 Task: Look for space in Birkhadem, Algeria from 7th July, 2023 to 15th July, 2023 for 6 adults in price range Rs.15000 to Rs.20000. Place can be entire place with 3 bedrooms having 3 beds and 3 bathrooms. Property type can be house, flat, hotel. Amenities needed are: washing machine. Booking option can be shelf check-in. Required host language is .
Action: Mouse moved to (387, 78)
Screenshot: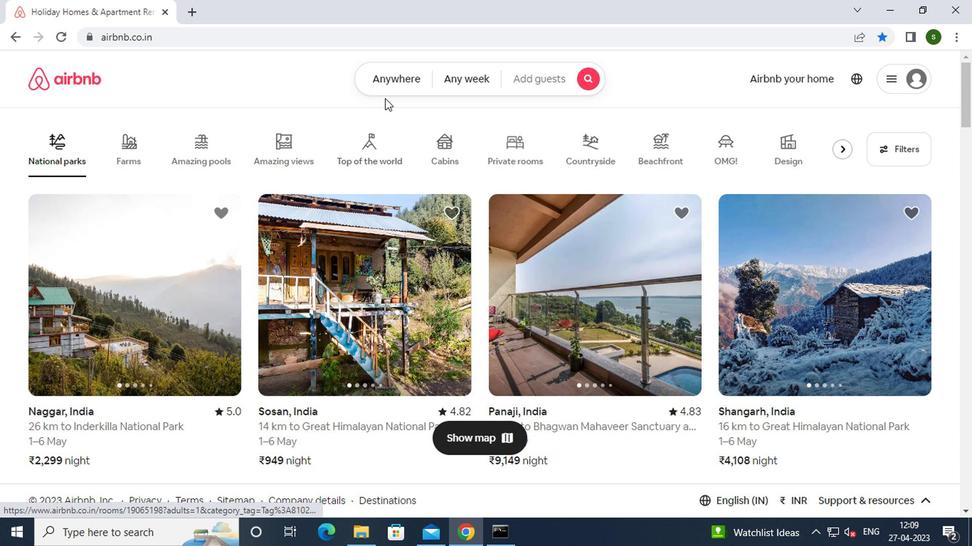
Action: Mouse pressed left at (387, 78)
Screenshot: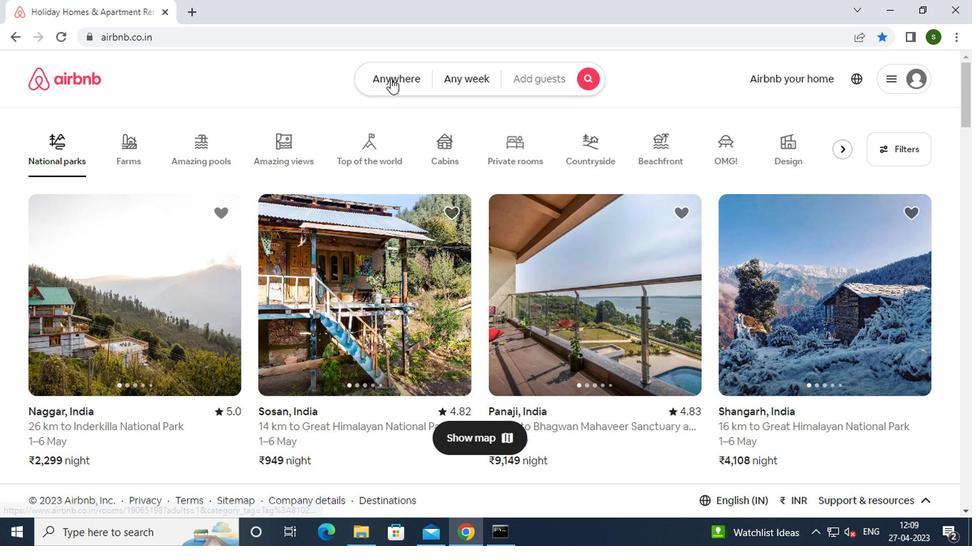 
Action: Mouse moved to (257, 129)
Screenshot: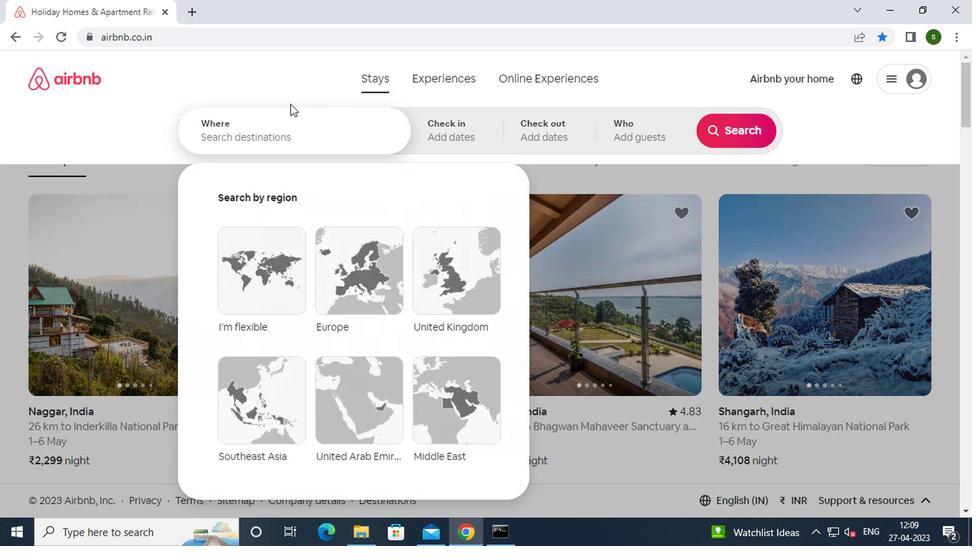 
Action: Mouse pressed left at (257, 129)
Screenshot: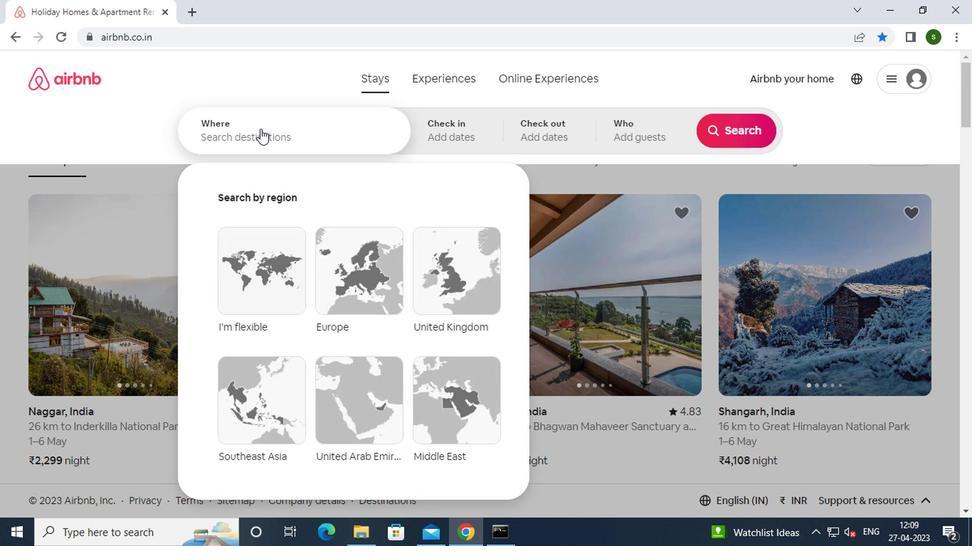 
Action: Mouse moved to (258, 133)
Screenshot: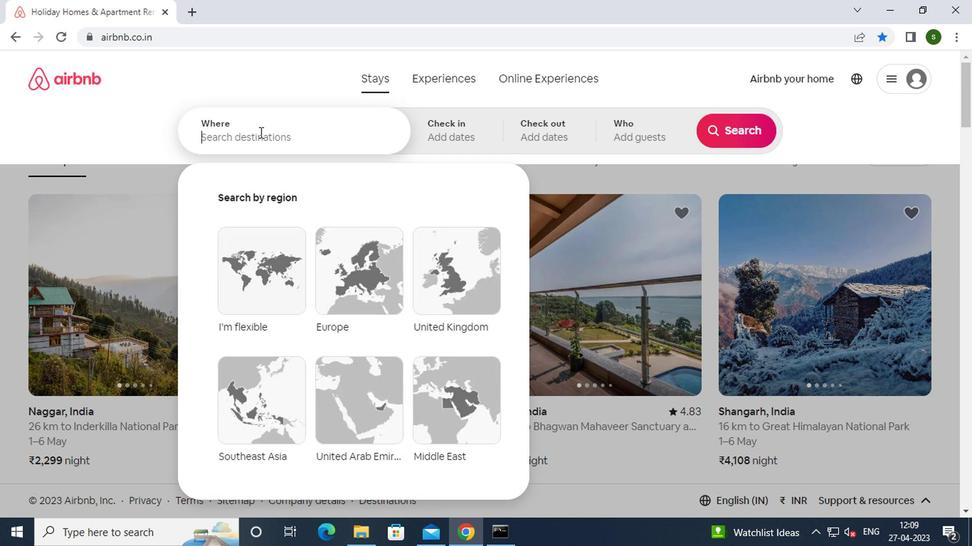 
Action: Key pressed b<Key.caps_lock>irkhadem
Screenshot: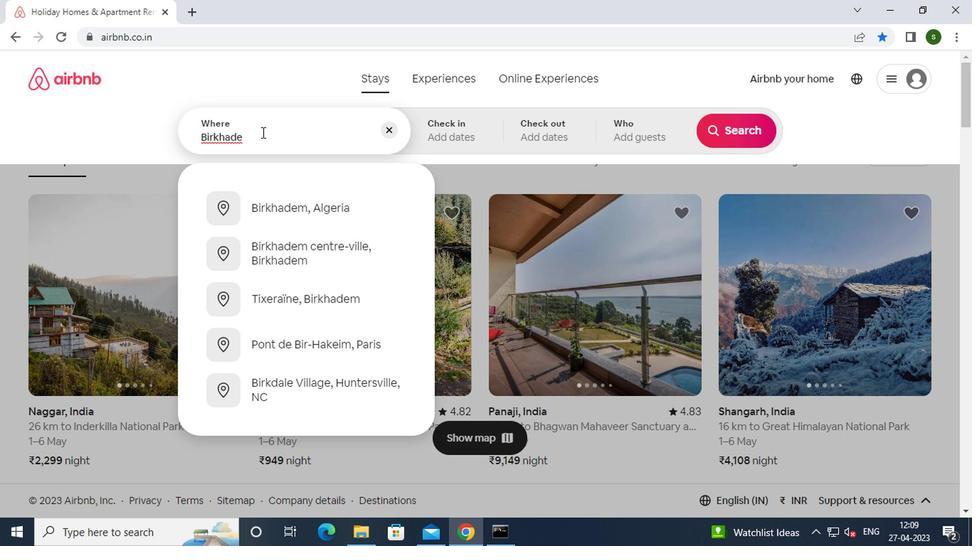 
Action: Mouse moved to (356, 218)
Screenshot: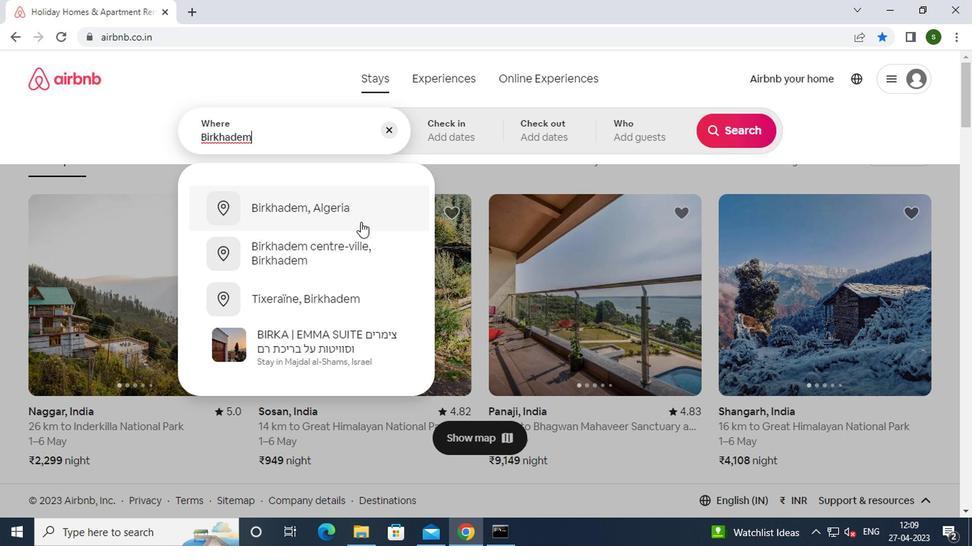 
Action: Mouse pressed left at (356, 218)
Screenshot: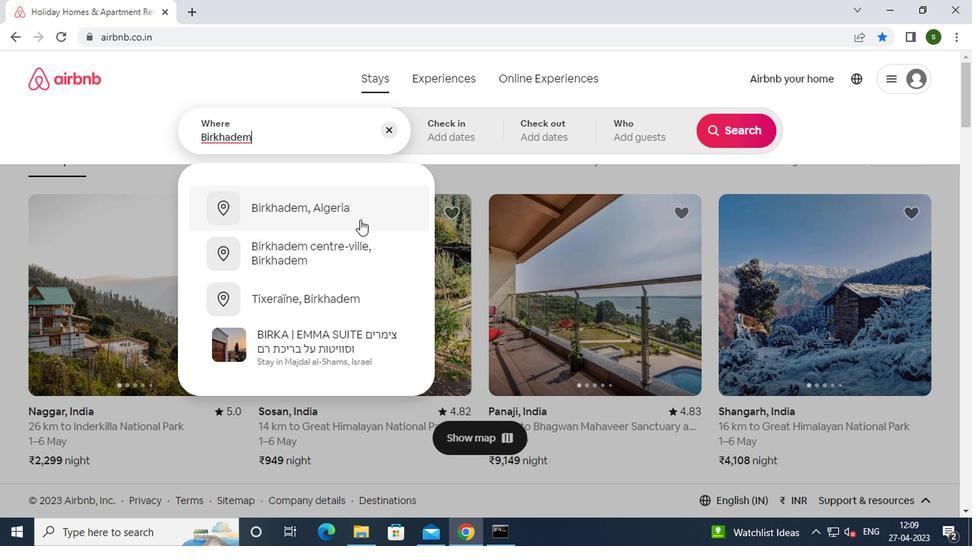 
Action: Mouse moved to (717, 241)
Screenshot: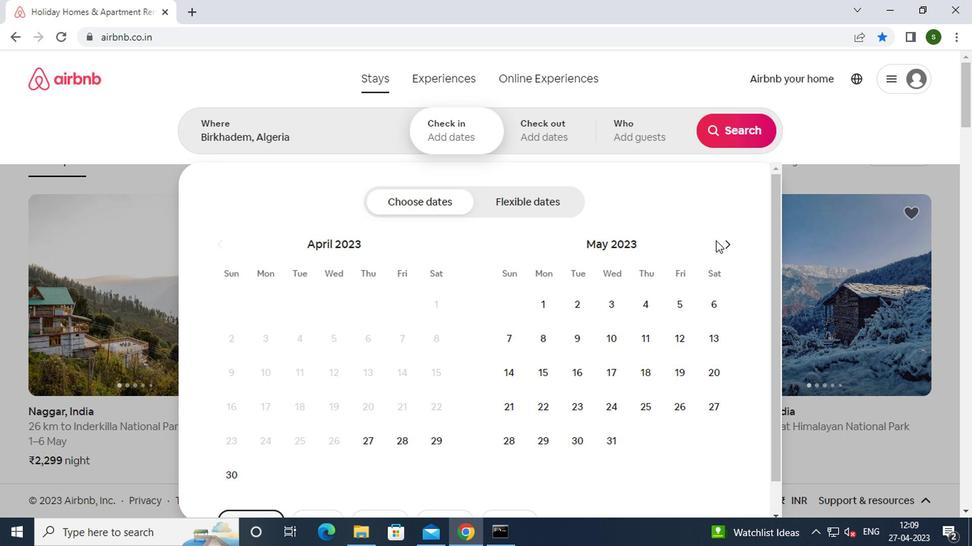
Action: Mouse pressed left at (717, 241)
Screenshot: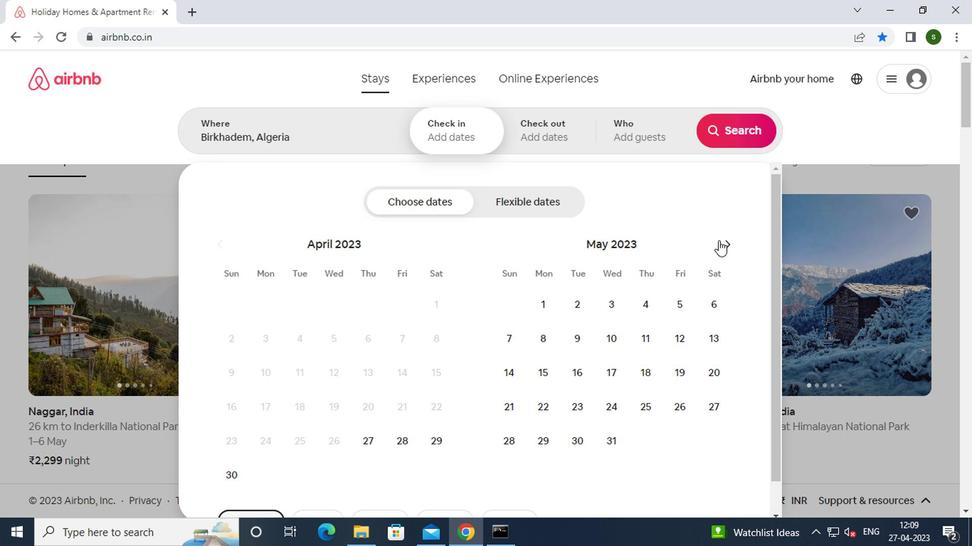 
Action: Mouse pressed left at (717, 241)
Screenshot: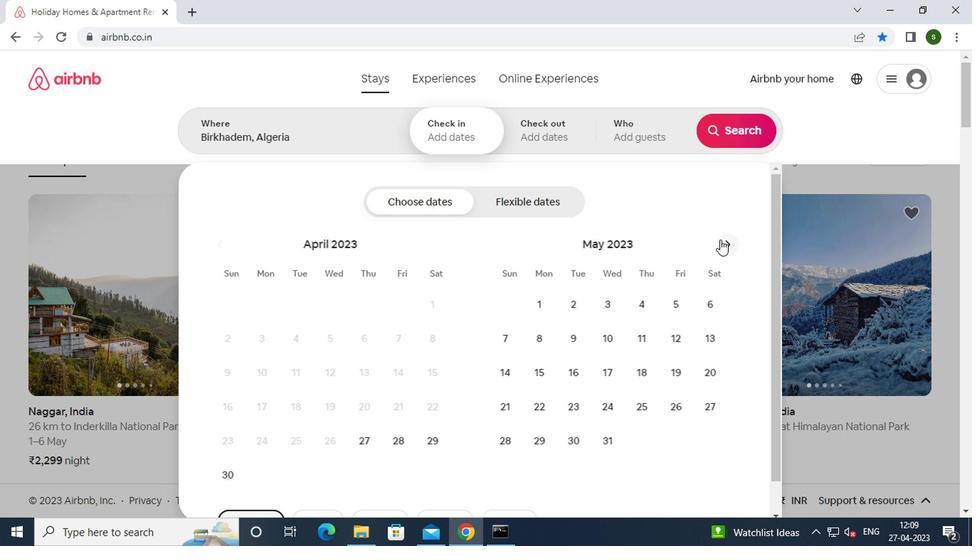 
Action: Mouse moved to (682, 329)
Screenshot: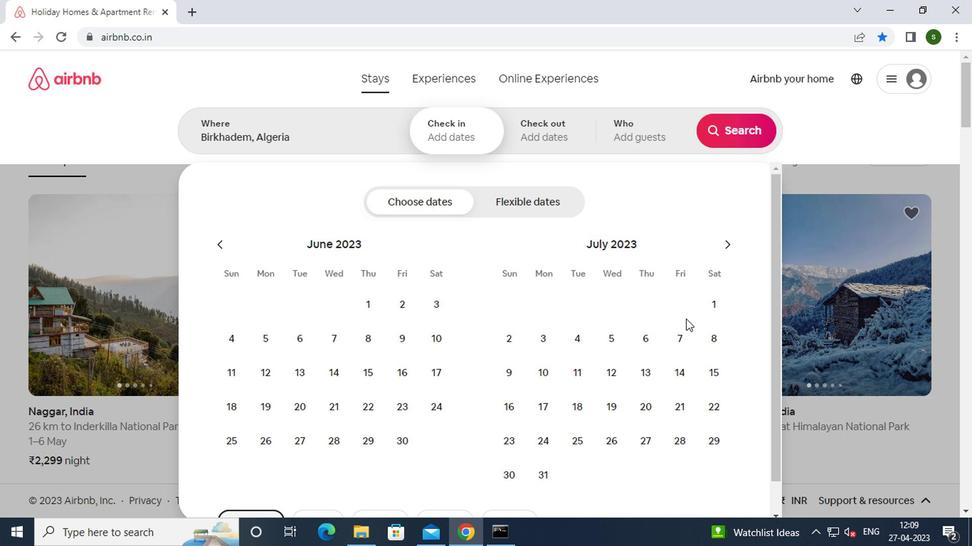 
Action: Mouse pressed left at (682, 329)
Screenshot: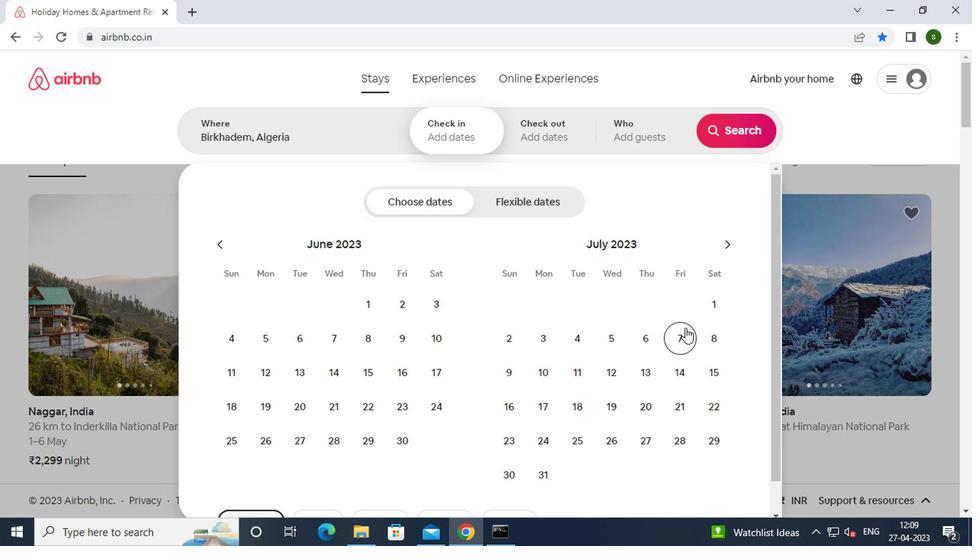 
Action: Mouse moved to (716, 375)
Screenshot: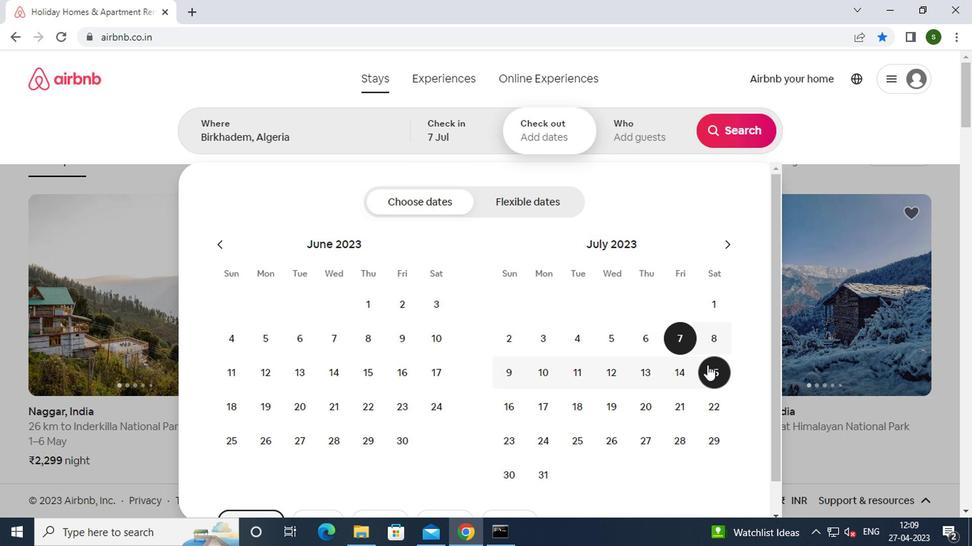 
Action: Mouse pressed left at (716, 375)
Screenshot: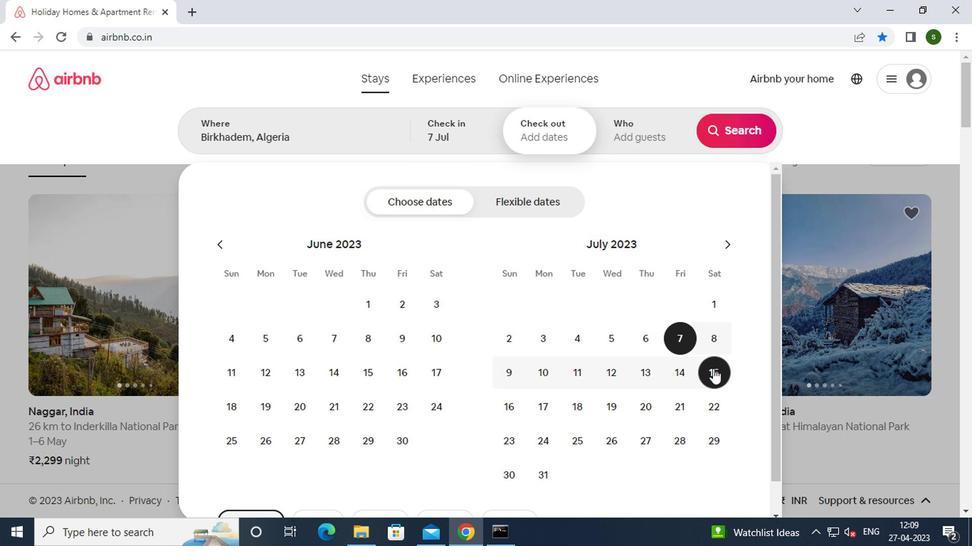 
Action: Mouse moved to (631, 134)
Screenshot: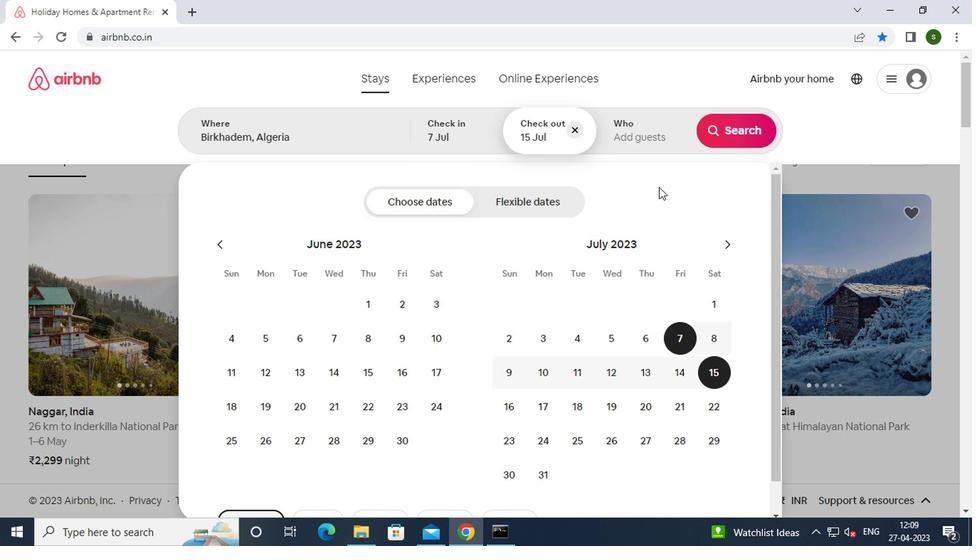 
Action: Mouse pressed left at (631, 134)
Screenshot: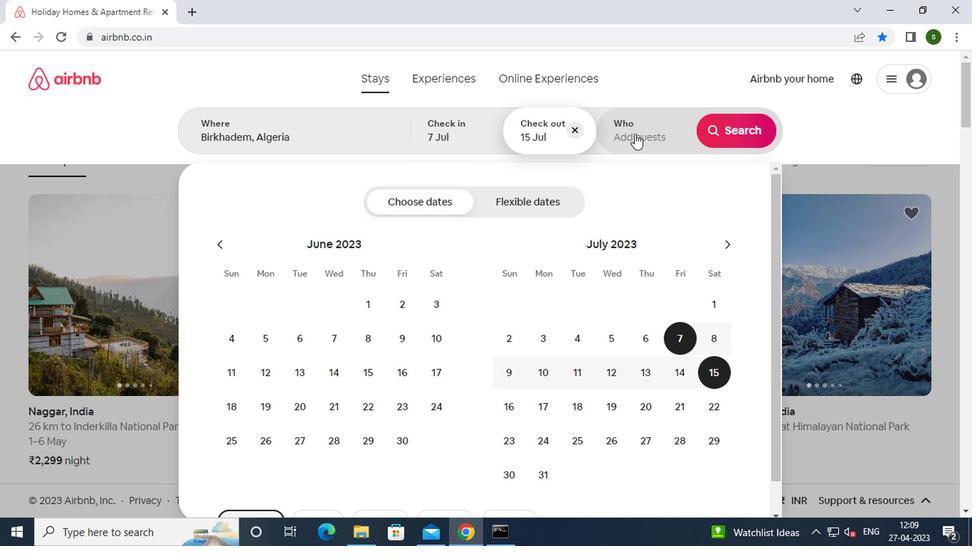 
Action: Mouse moved to (734, 206)
Screenshot: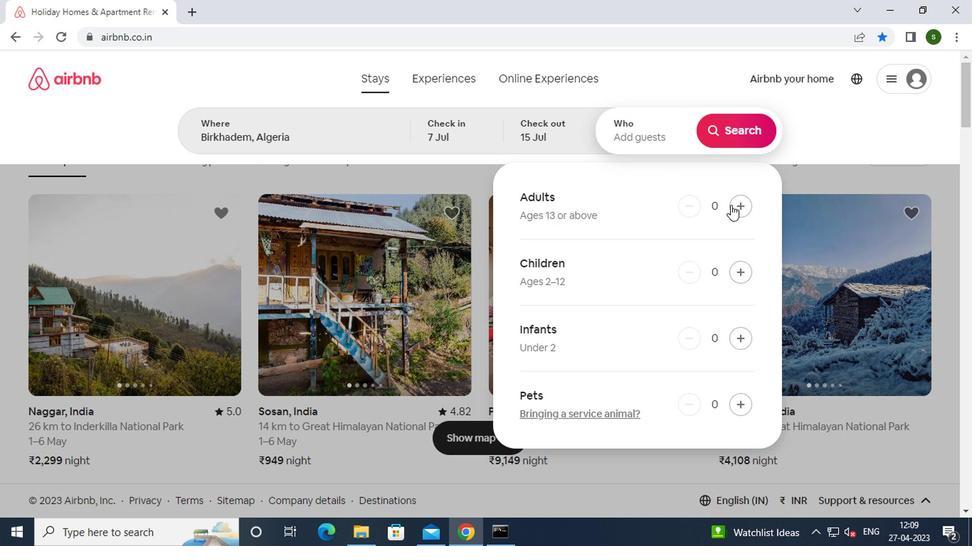 
Action: Mouse pressed left at (734, 206)
Screenshot: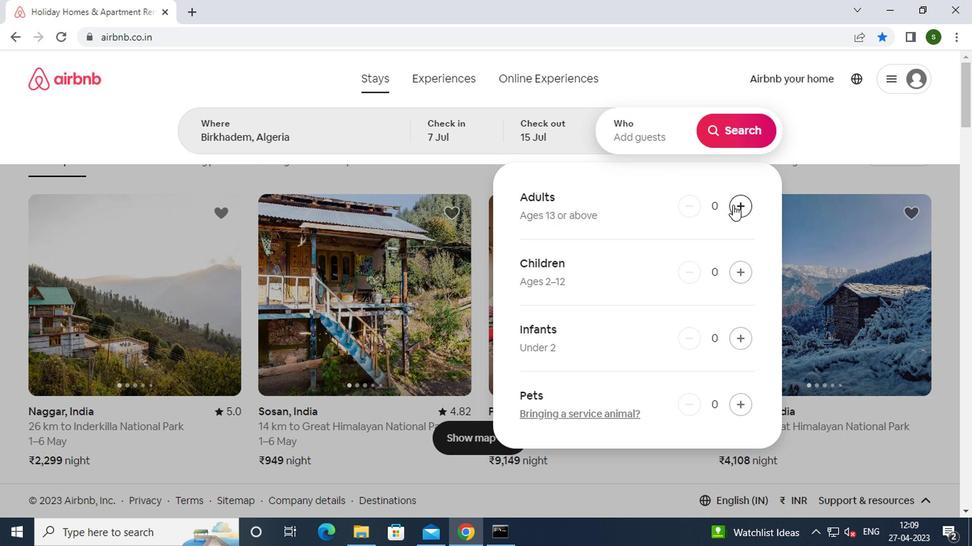
Action: Mouse pressed left at (734, 206)
Screenshot: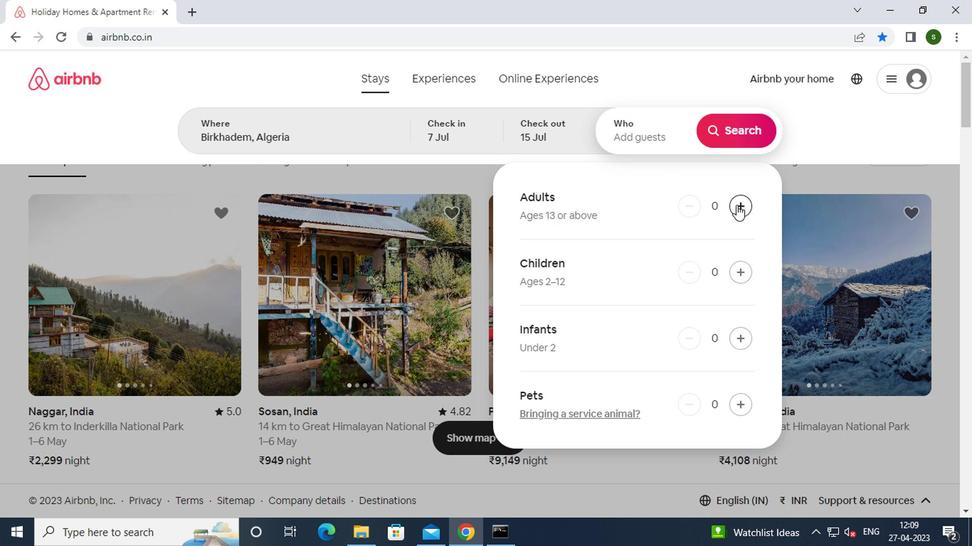 
Action: Mouse pressed left at (734, 206)
Screenshot: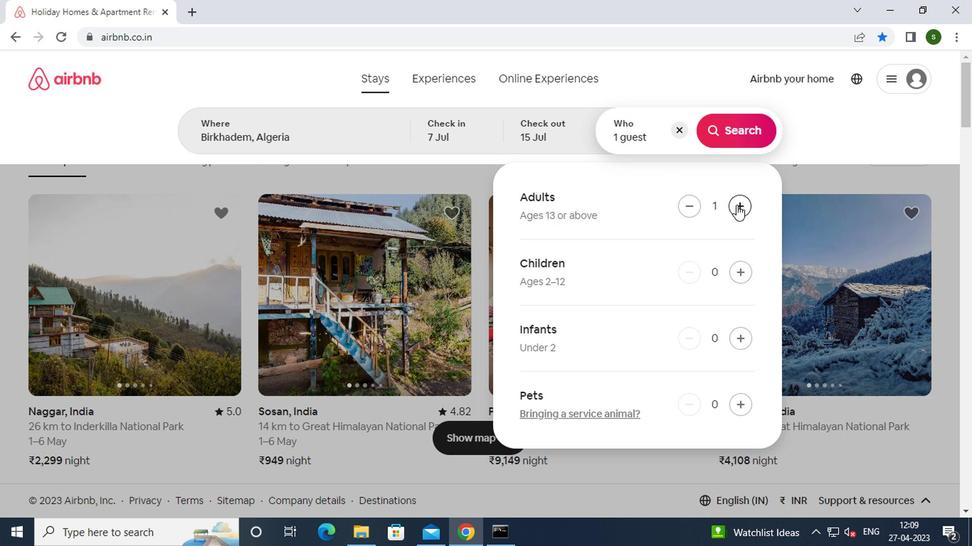 
Action: Mouse pressed left at (734, 206)
Screenshot: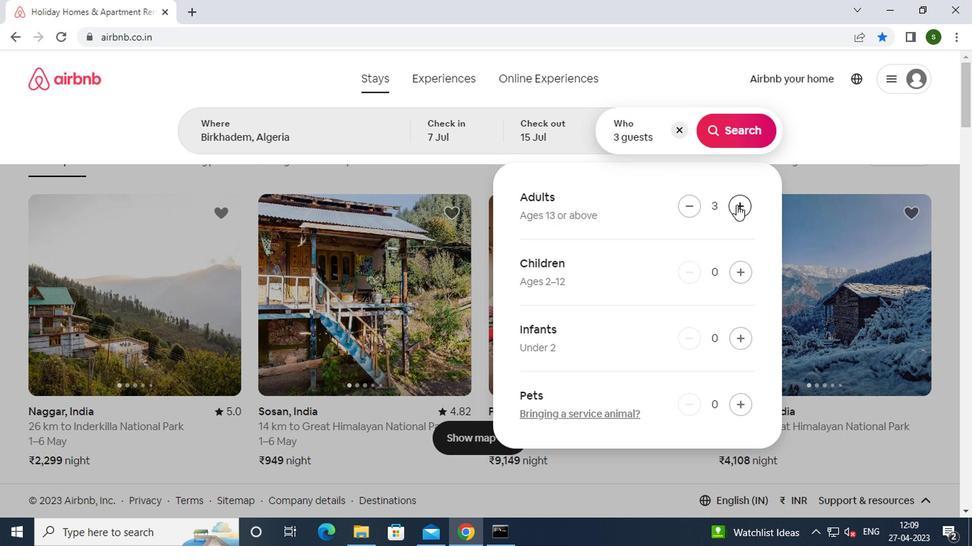 
Action: Mouse pressed left at (734, 206)
Screenshot: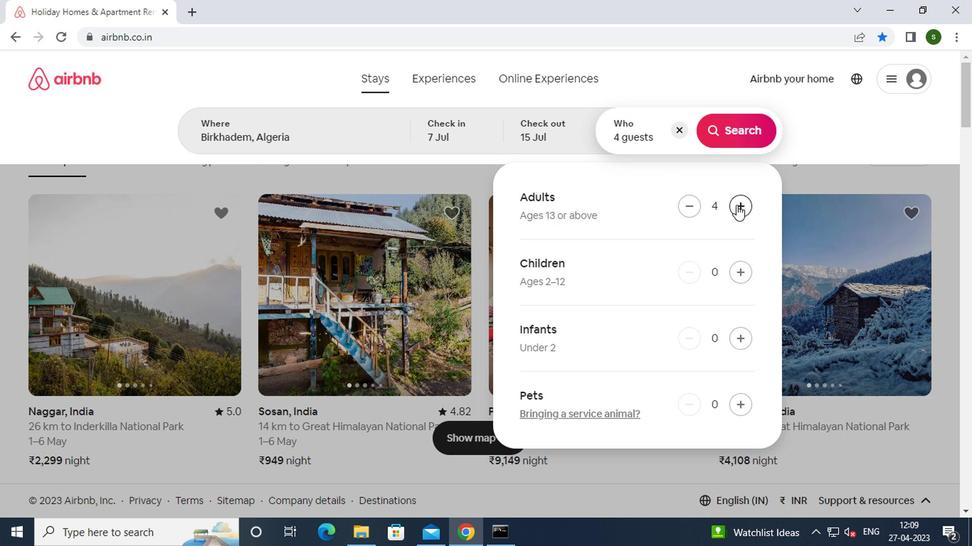 
Action: Mouse pressed left at (734, 206)
Screenshot: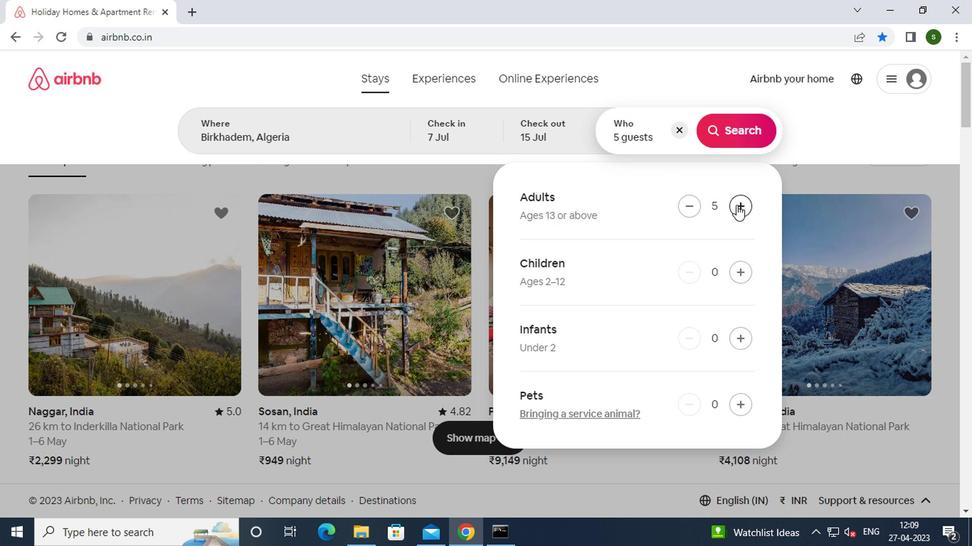 
Action: Mouse moved to (723, 138)
Screenshot: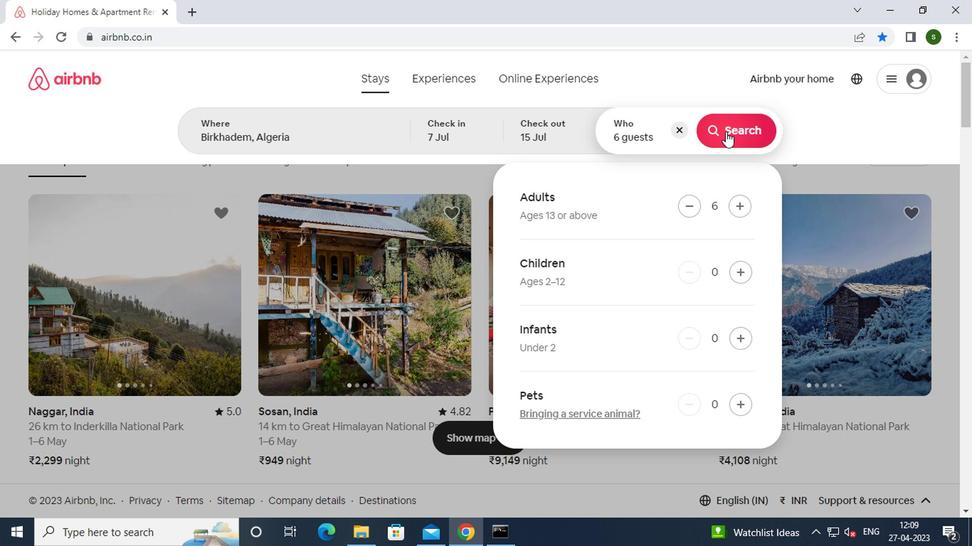 
Action: Mouse pressed left at (723, 138)
Screenshot: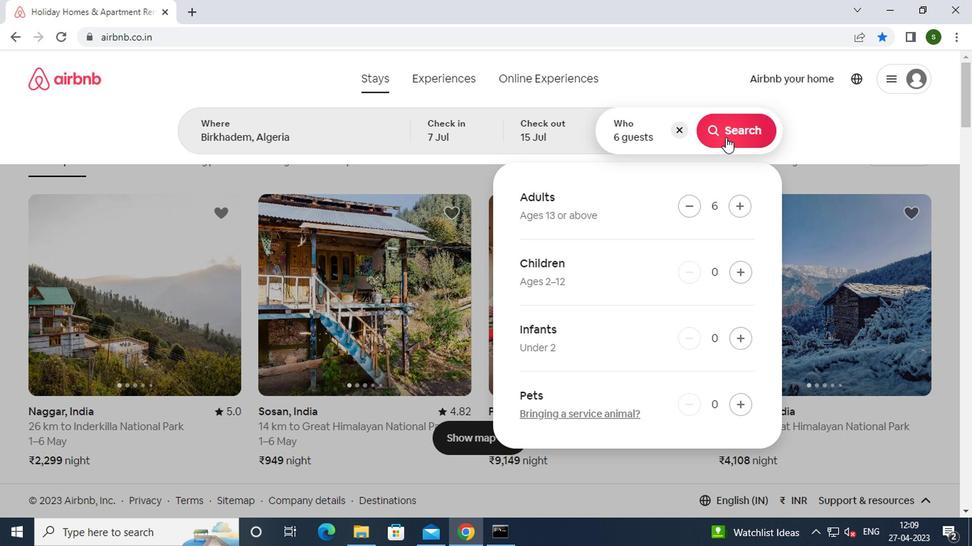 
Action: Mouse moved to (907, 132)
Screenshot: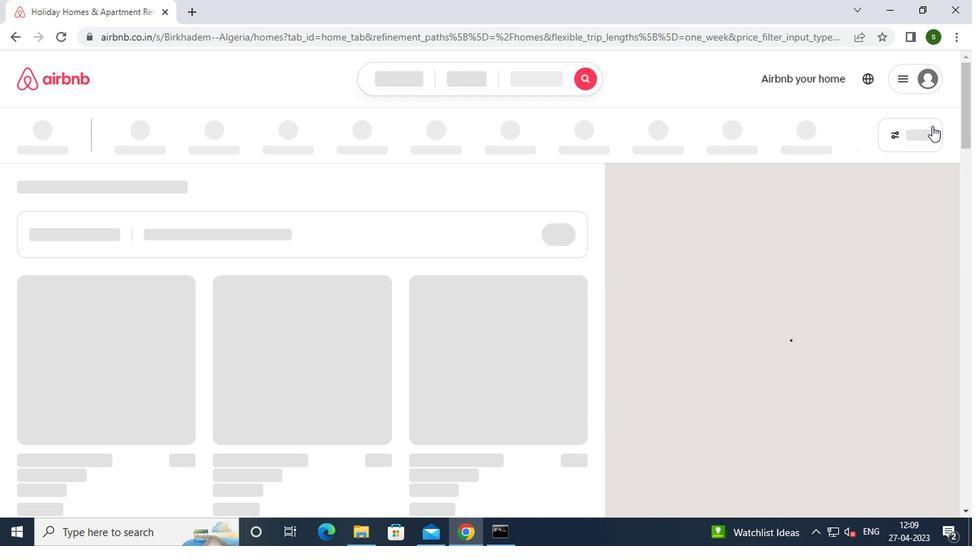 
Action: Mouse pressed left at (907, 132)
Screenshot: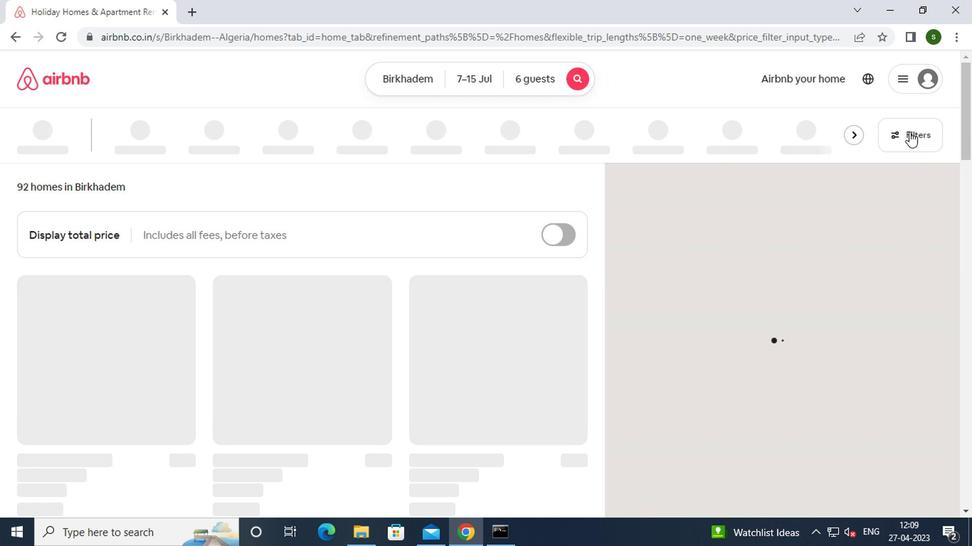 
Action: Mouse moved to (422, 317)
Screenshot: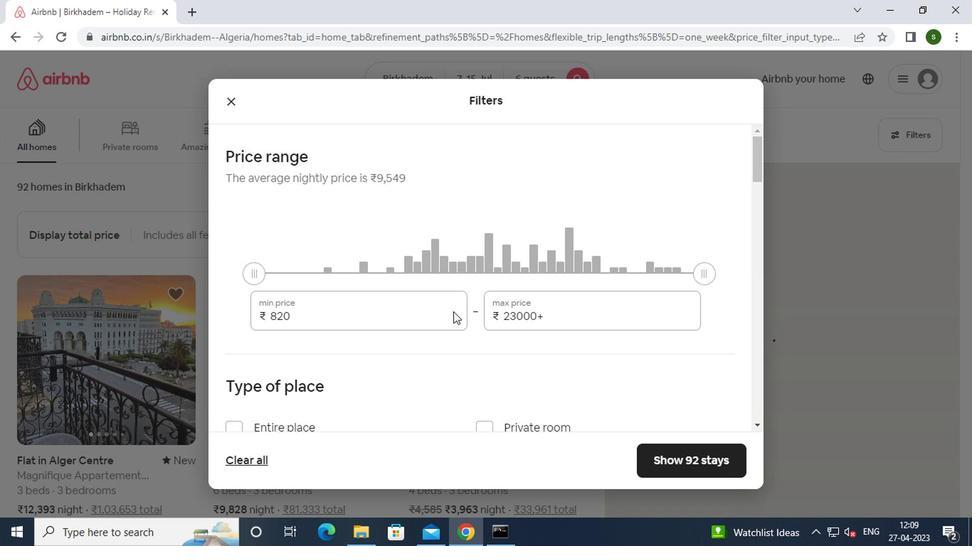 
Action: Mouse pressed left at (422, 317)
Screenshot: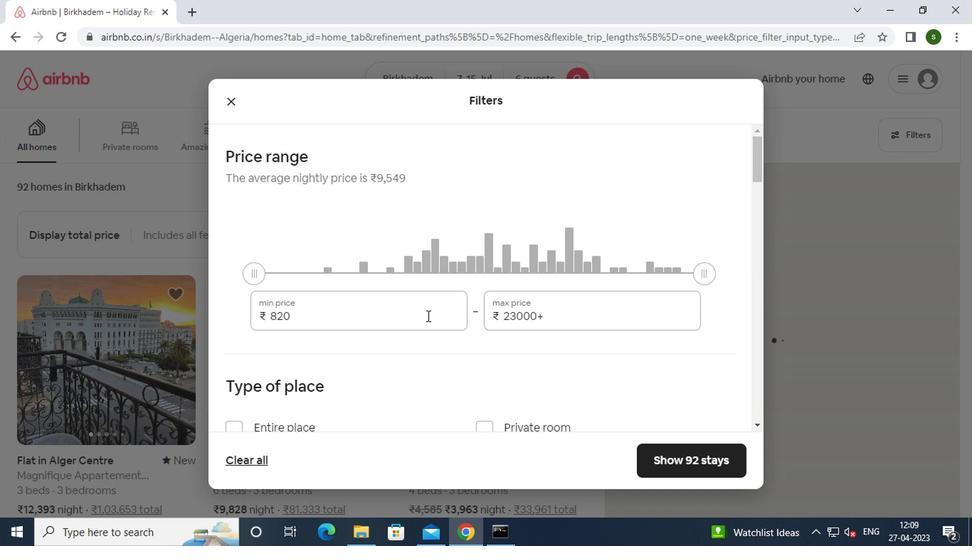 
Action: Mouse moved to (418, 315)
Screenshot: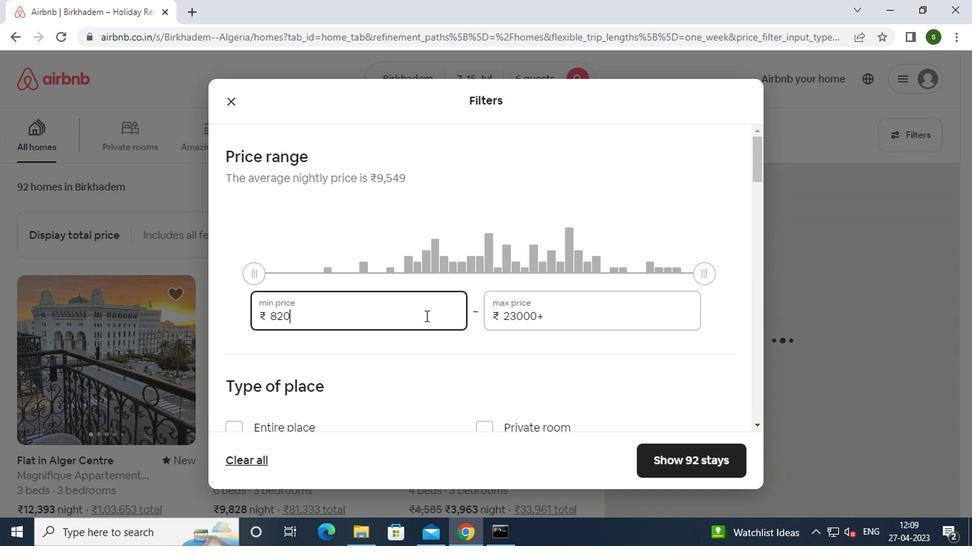
Action: Key pressed <Key.backspace><Key.backspace><Key.backspace><Key.backspace><Key.backspace><Key.backspace><Key.backspace><Key.backspace><Key.backspace>15000
Screenshot: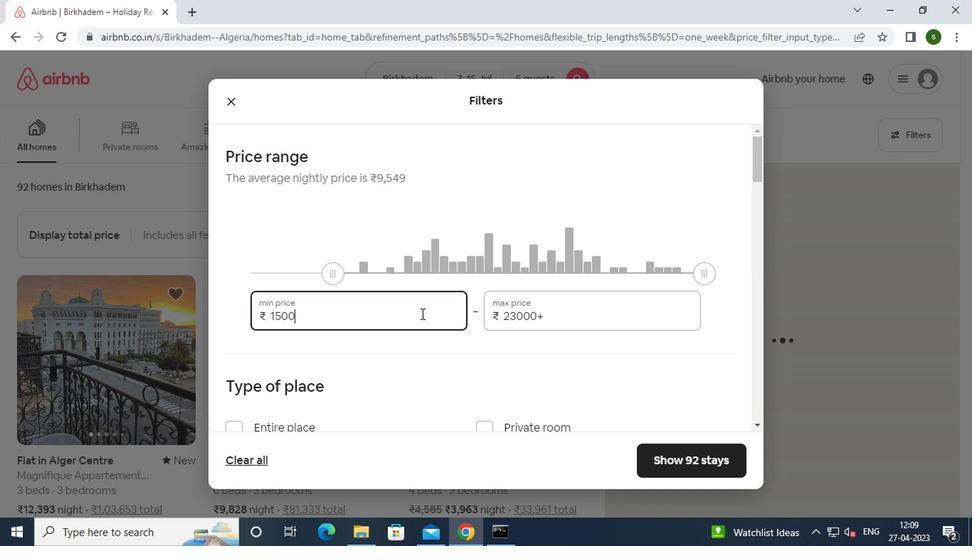 
Action: Mouse moved to (592, 324)
Screenshot: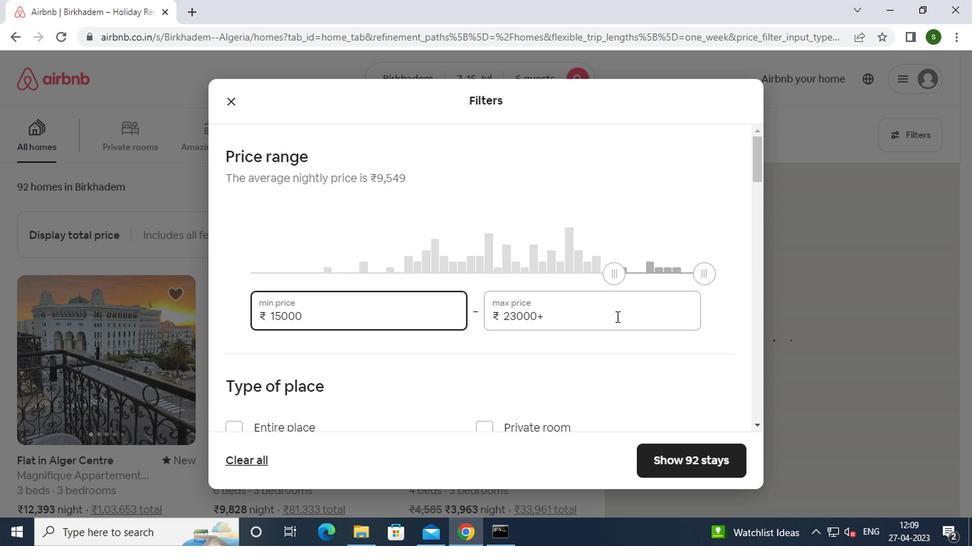 
Action: Mouse pressed left at (592, 324)
Screenshot: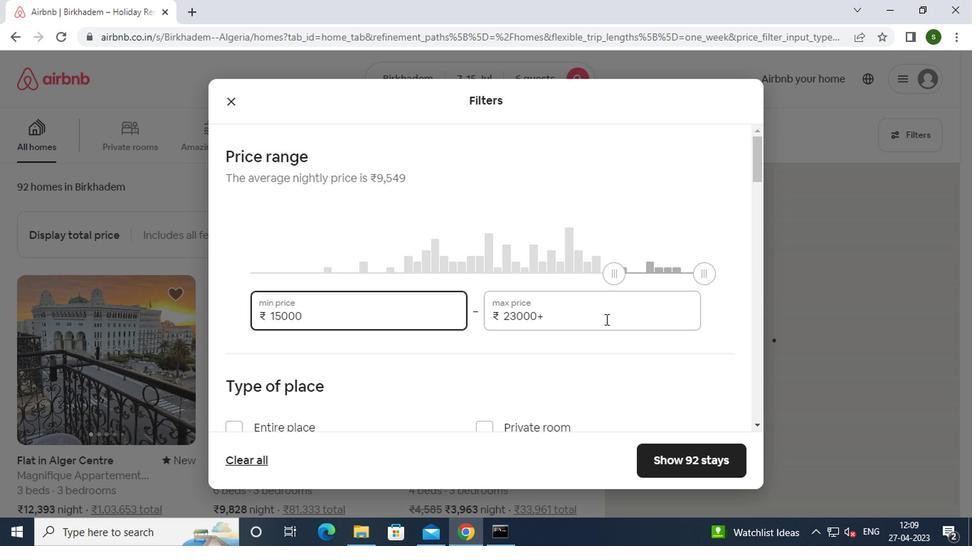 
Action: Key pressed <Key.backspace><Key.backspace><Key.backspace><Key.backspace><Key.backspace><Key.backspace><Key.backspace><Key.backspace><Key.backspace><Key.backspace><Key.backspace><Key.backspace>20000
Screenshot: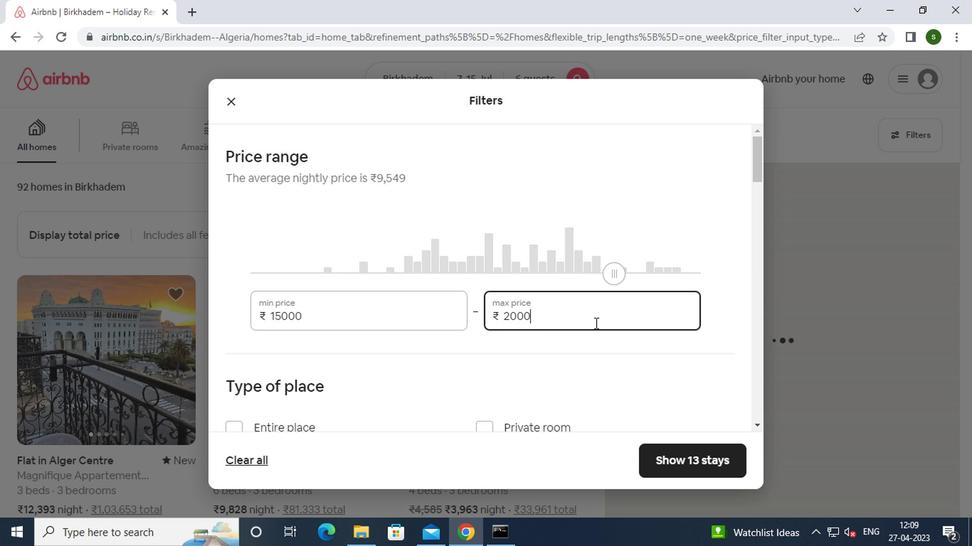 
Action: Mouse moved to (427, 315)
Screenshot: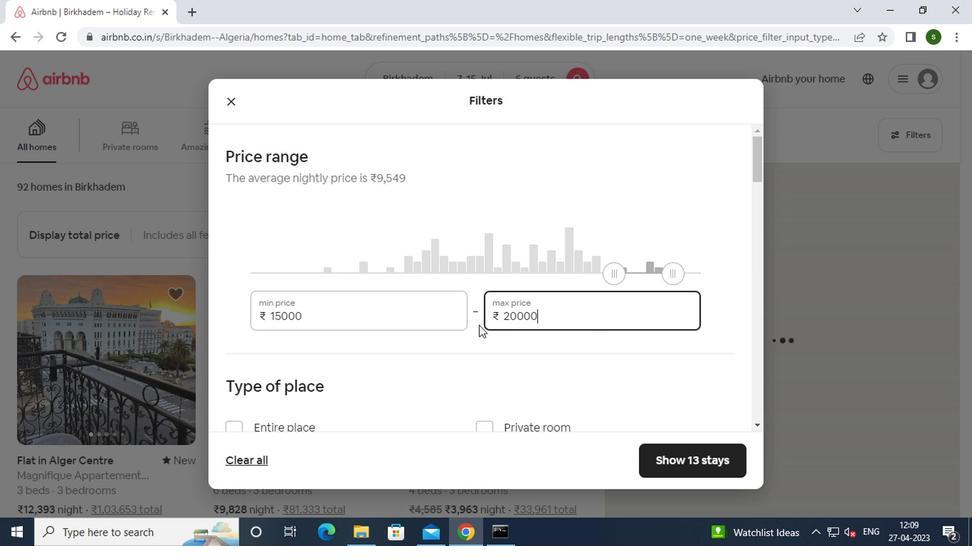 
Action: Mouse scrolled (427, 315) with delta (0, 0)
Screenshot: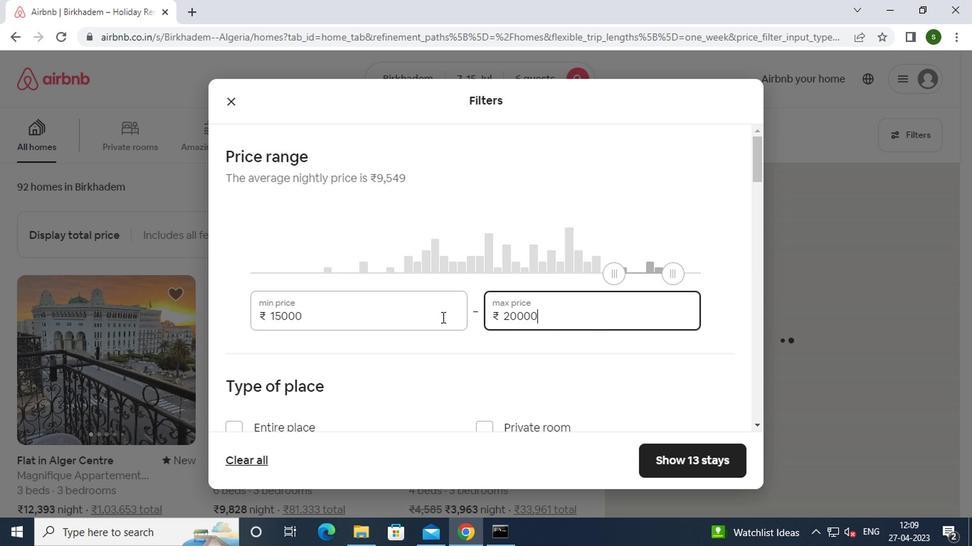 
Action: Mouse scrolled (427, 315) with delta (0, 0)
Screenshot: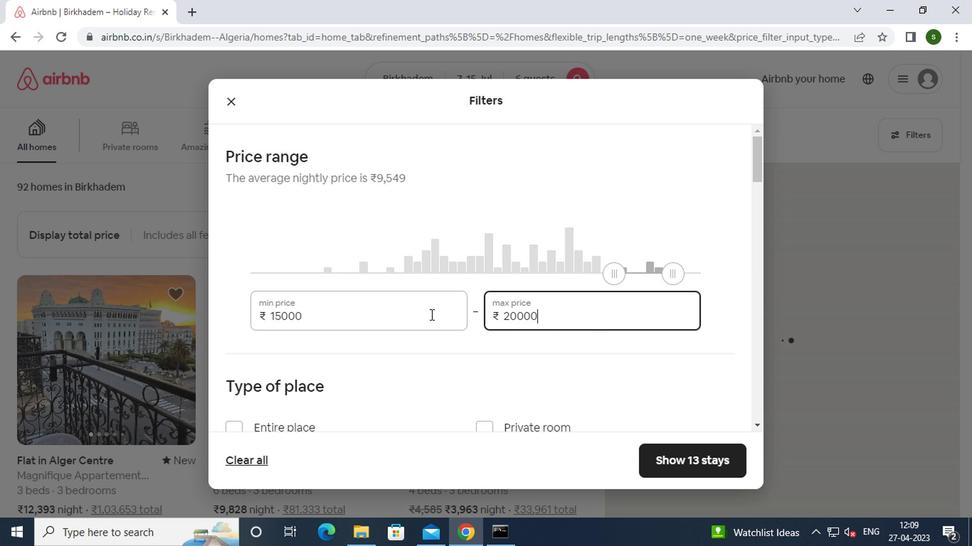 
Action: Mouse moved to (295, 288)
Screenshot: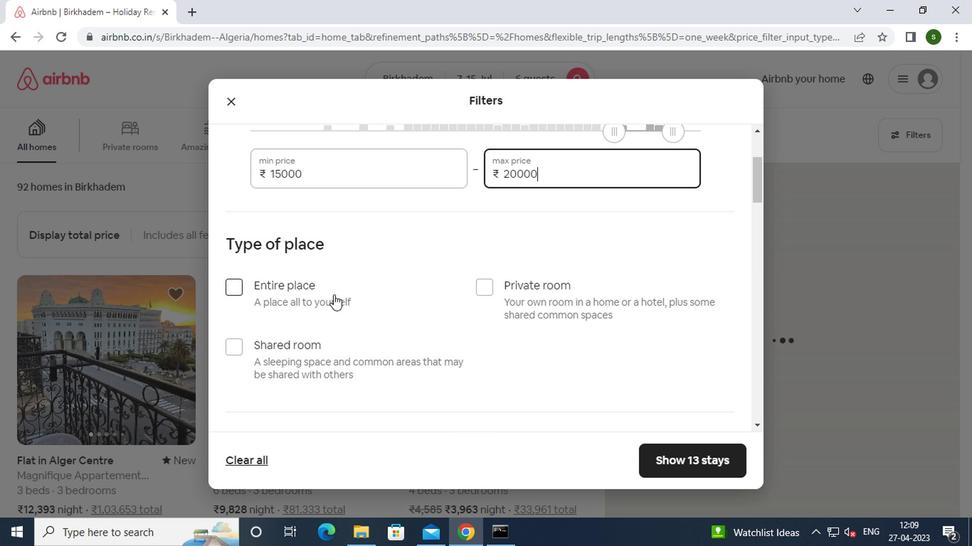 
Action: Mouse pressed left at (295, 288)
Screenshot: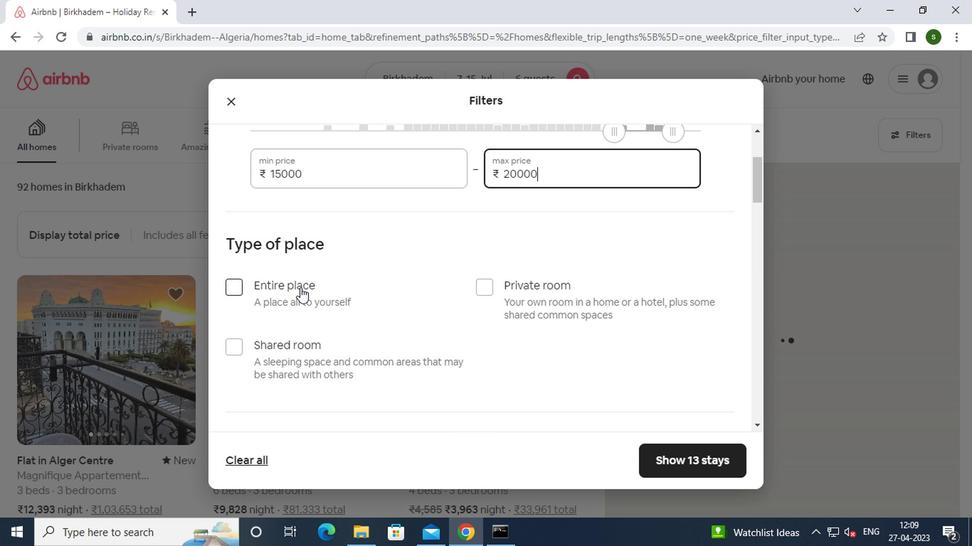 
Action: Mouse moved to (354, 277)
Screenshot: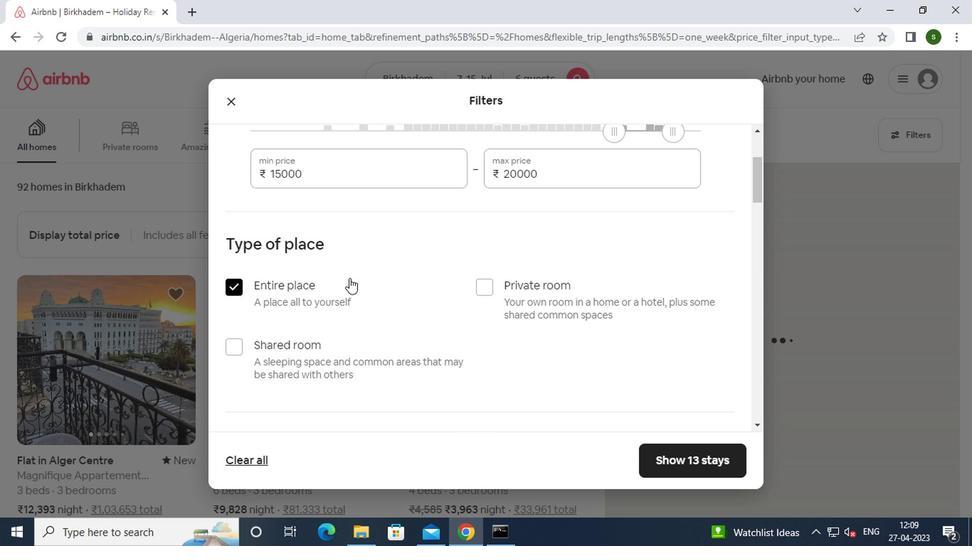 
Action: Mouse scrolled (354, 277) with delta (0, 0)
Screenshot: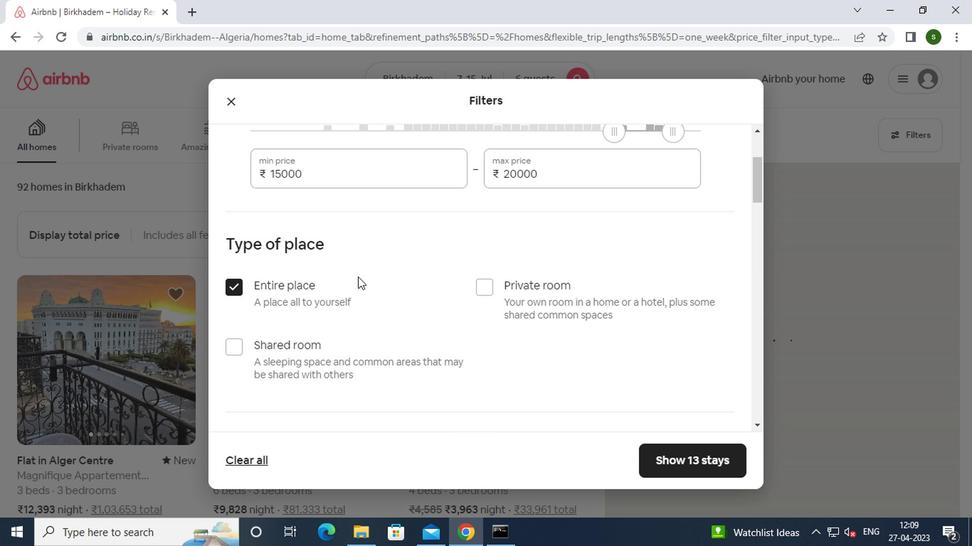 
Action: Mouse scrolled (354, 277) with delta (0, 0)
Screenshot: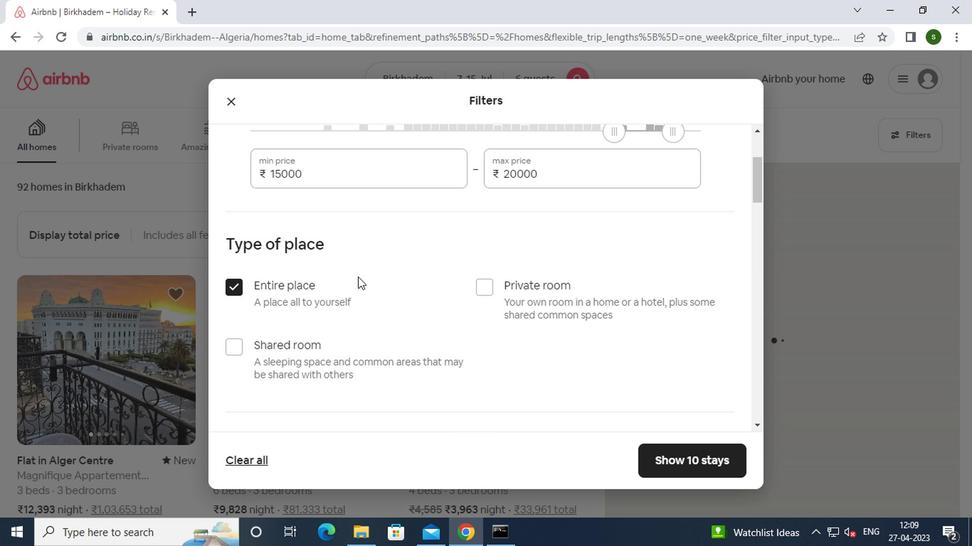 
Action: Mouse scrolled (354, 277) with delta (0, 0)
Screenshot: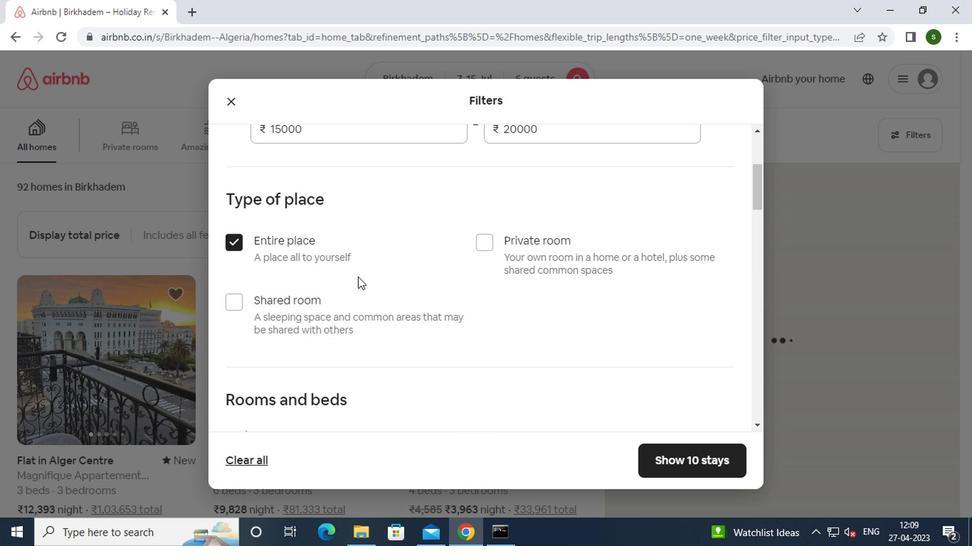 
Action: Mouse scrolled (354, 277) with delta (0, 0)
Screenshot: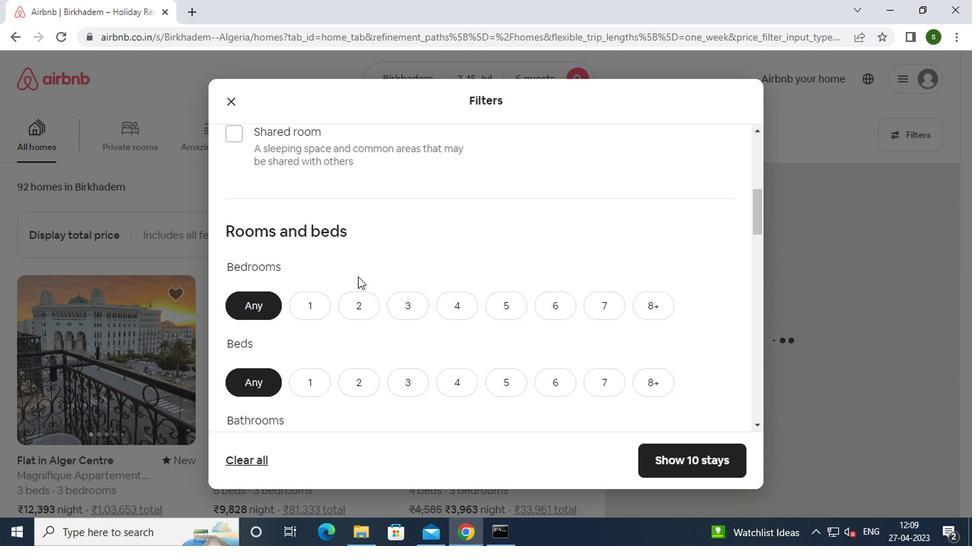
Action: Mouse moved to (409, 235)
Screenshot: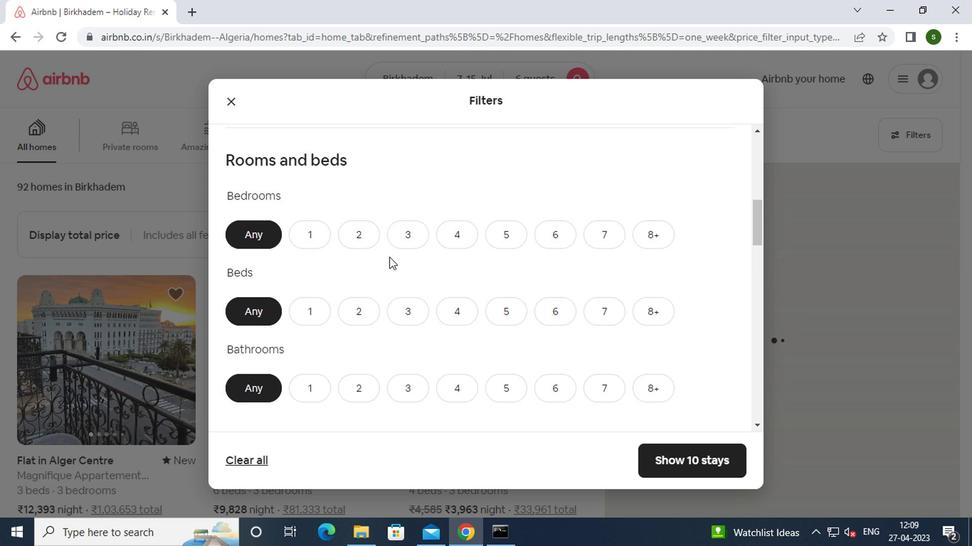 
Action: Mouse pressed left at (409, 235)
Screenshot: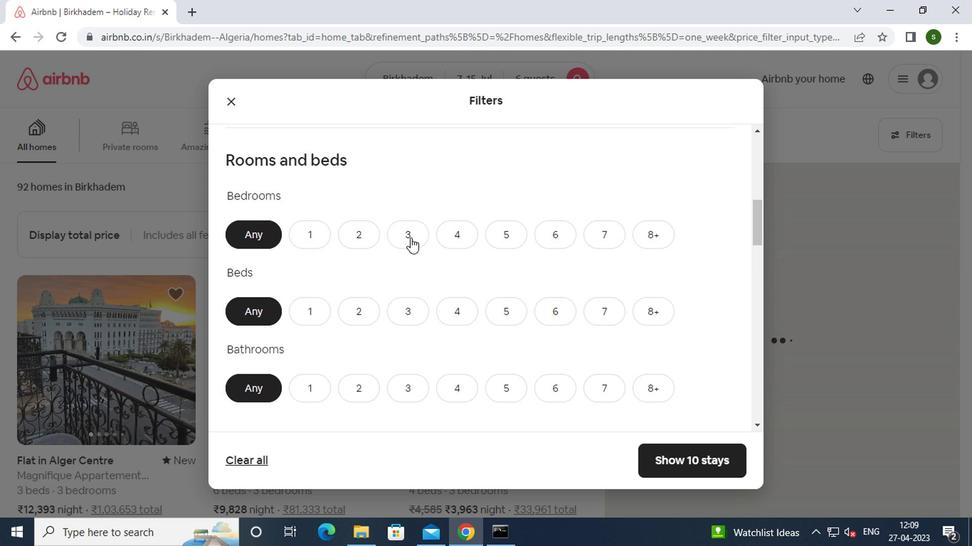 
Action: Mouse moved to (412, 309)
Screenshot: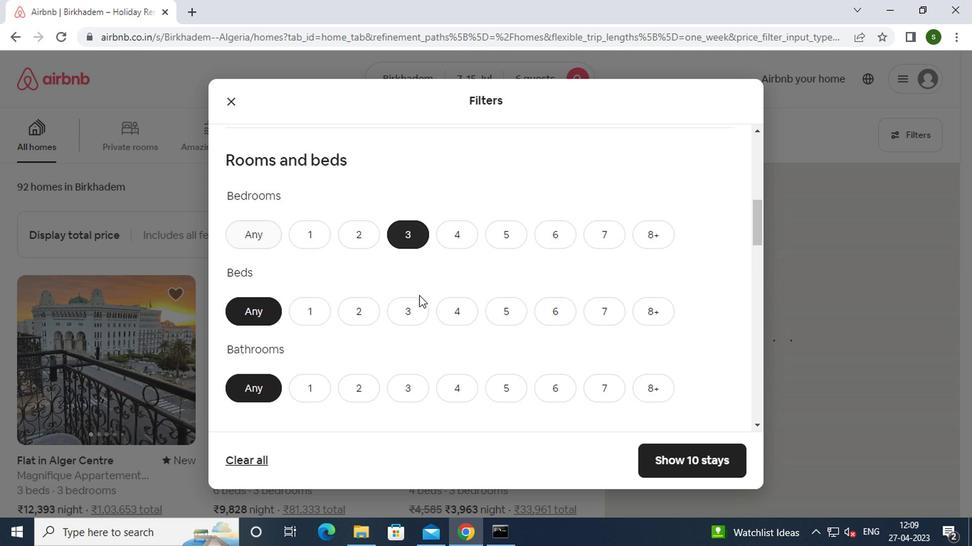 
Action: Mouse pressed left at (412, 309)
Screenshot: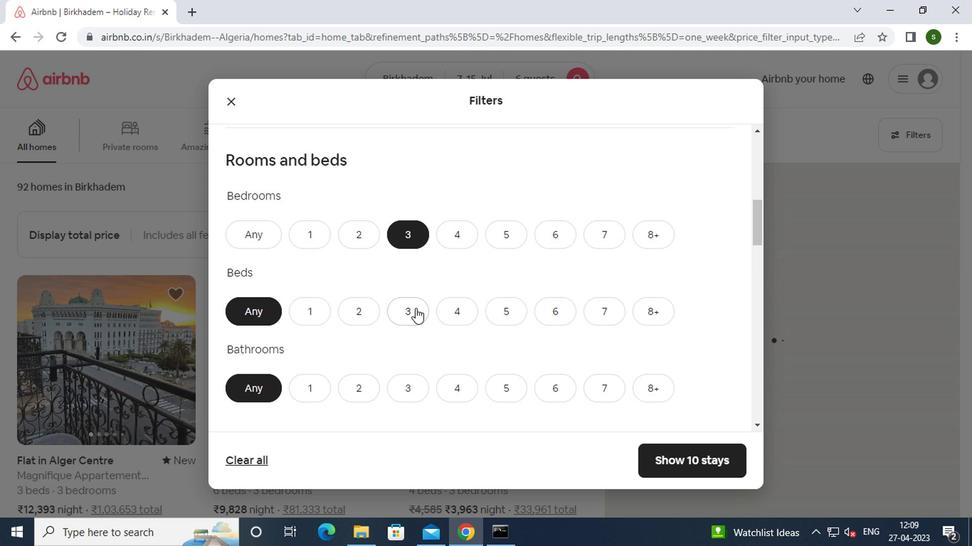 
Action: Mouse moved to (407, 390)
Screenshot: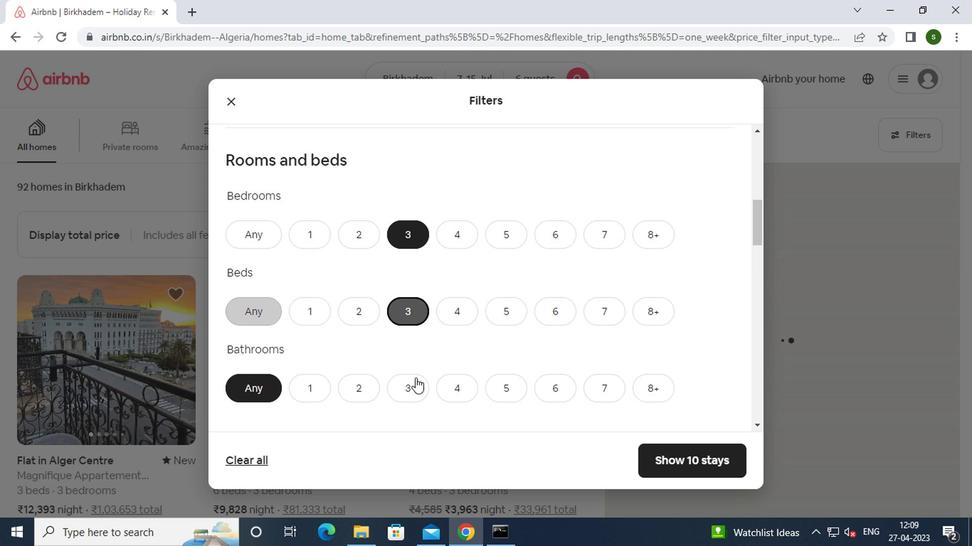 
Action: Mouse pressed left at (407, 390)
Screenshot: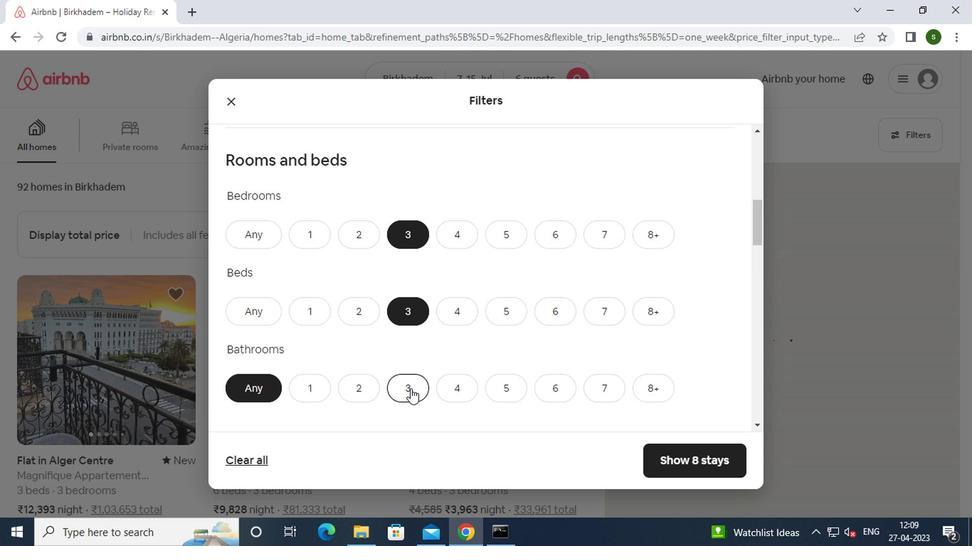 
Action: Mouse scrolled (407, 389) with delta (0, -1)
Screenshot: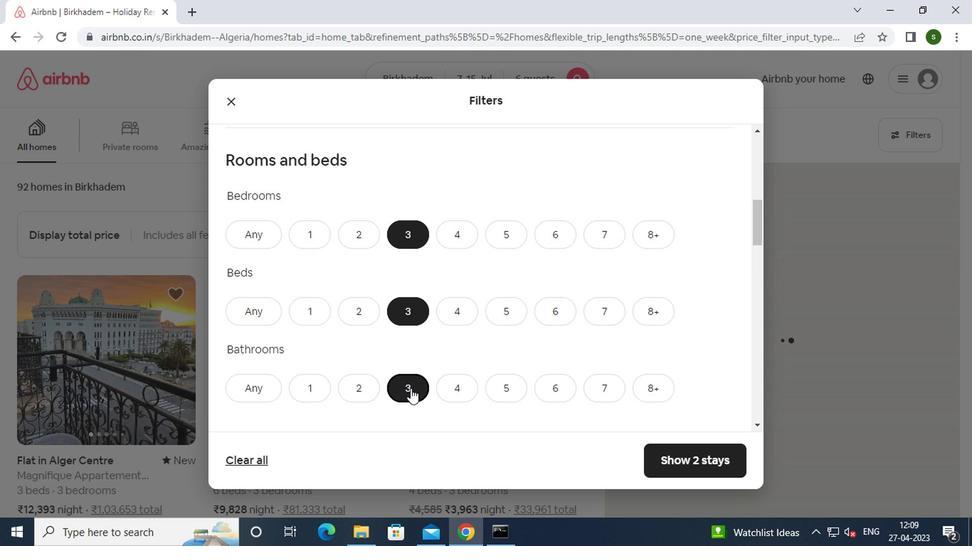 
Action: Mouse scrolled (407, 389) with delta (0, -1)
Screenshot: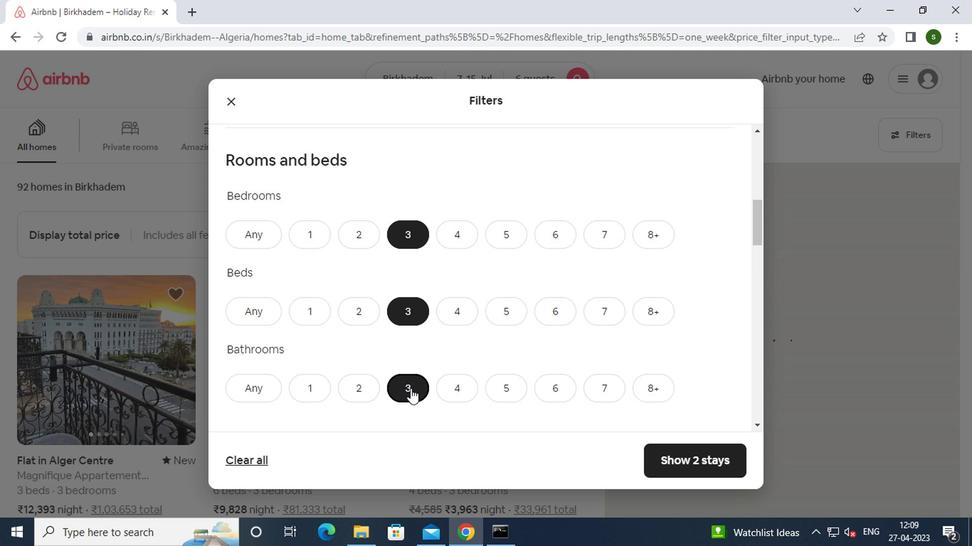 
Action: Mouse scrolled (407, 389) with delta (0, -1)
Screenshot: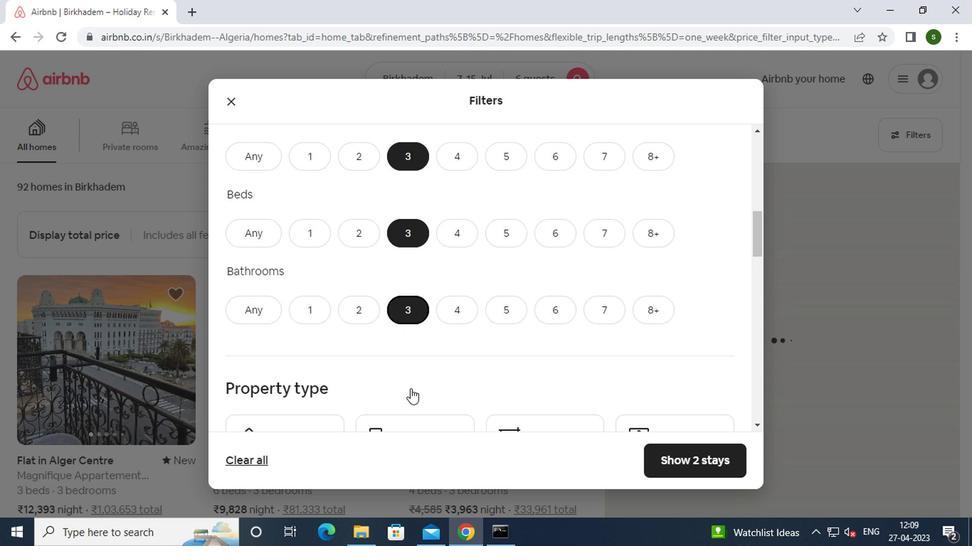 
Action: Mouse moved to (323, 350)
Screenshot: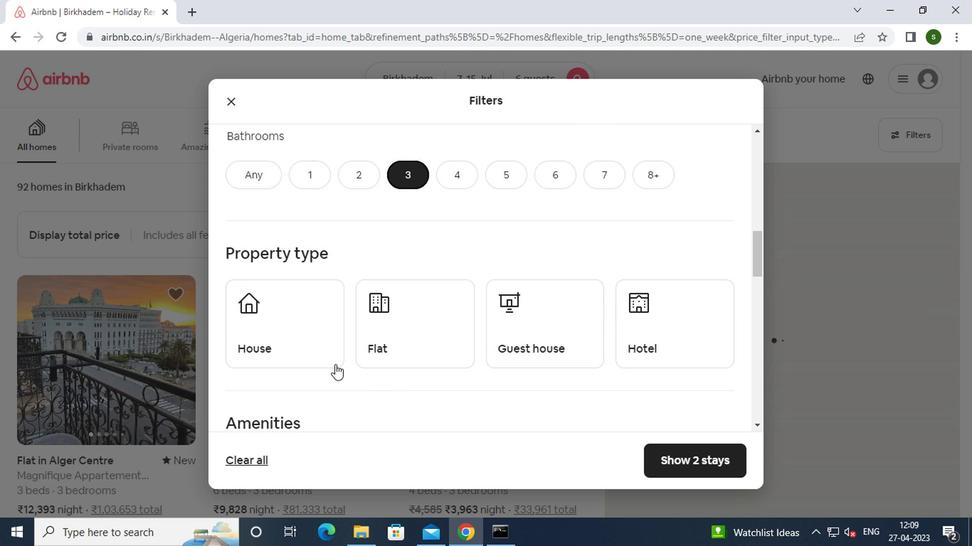 
Action: Mouse pressed left at (323, 350)
Screenshot: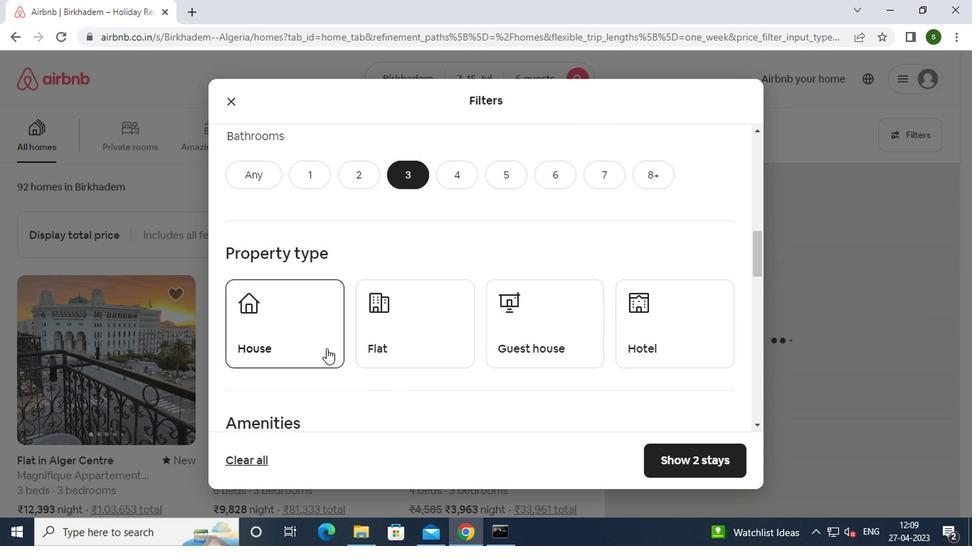 
Action: Mouse moved to (451, 355)
Screenshot: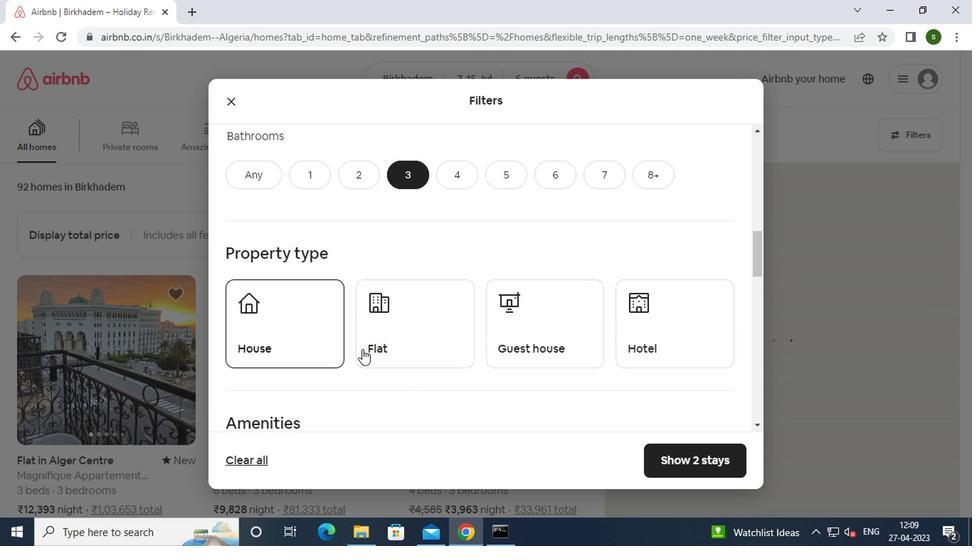 
Action: Mouse pressed left at (451, 355)
Screenshot: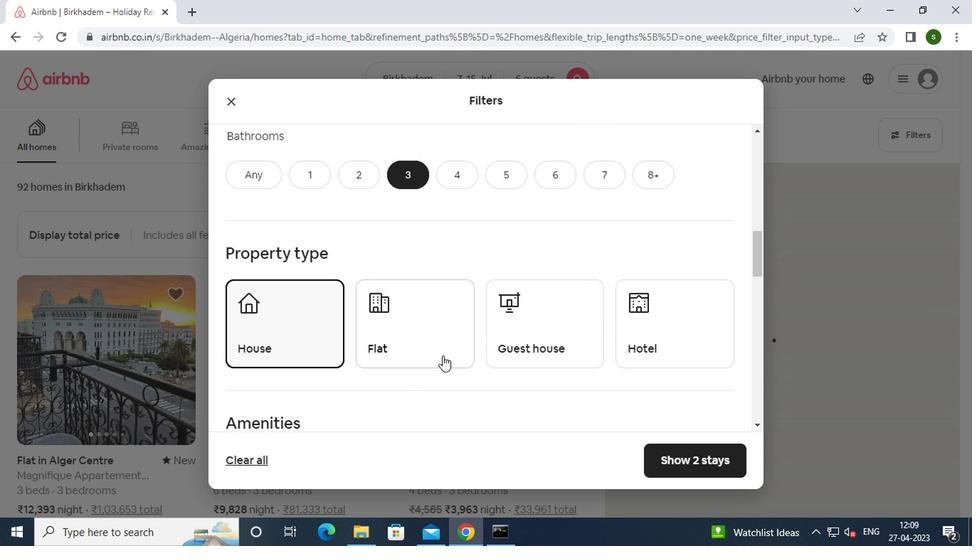 
Action: Mouse moved to (685, 343)
Screenshot: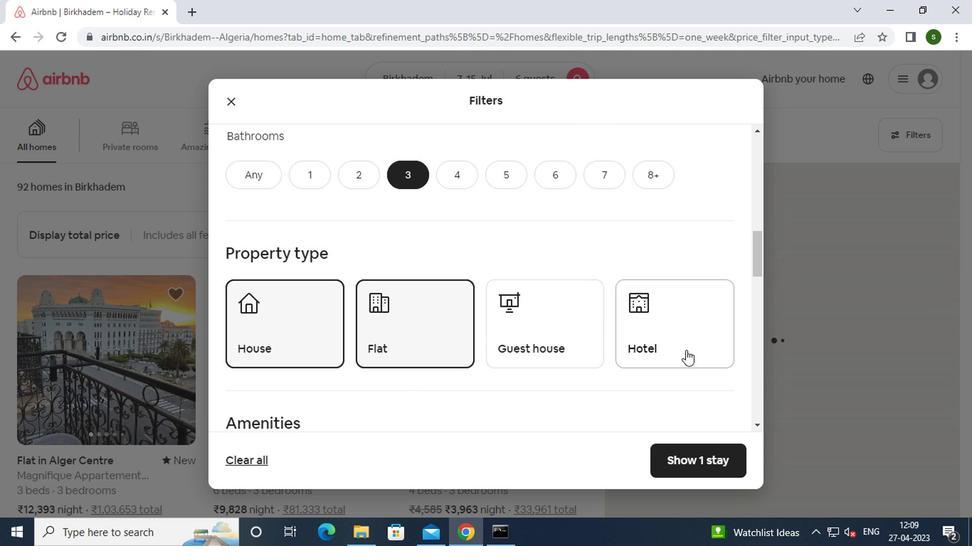 
Action: Mouse pressed left at (685, 343)
Screenshot: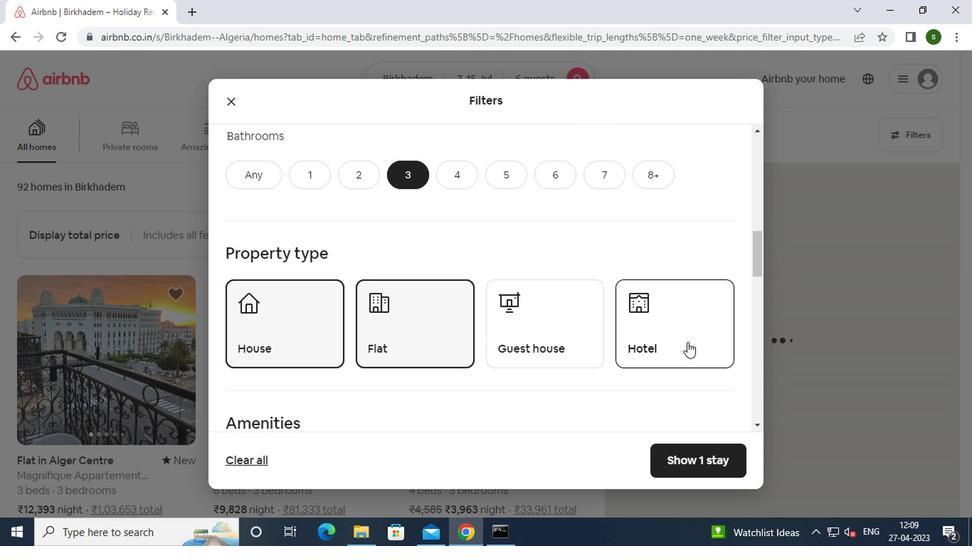 
Action: Mouse moved to (555, 303)
Screenshot: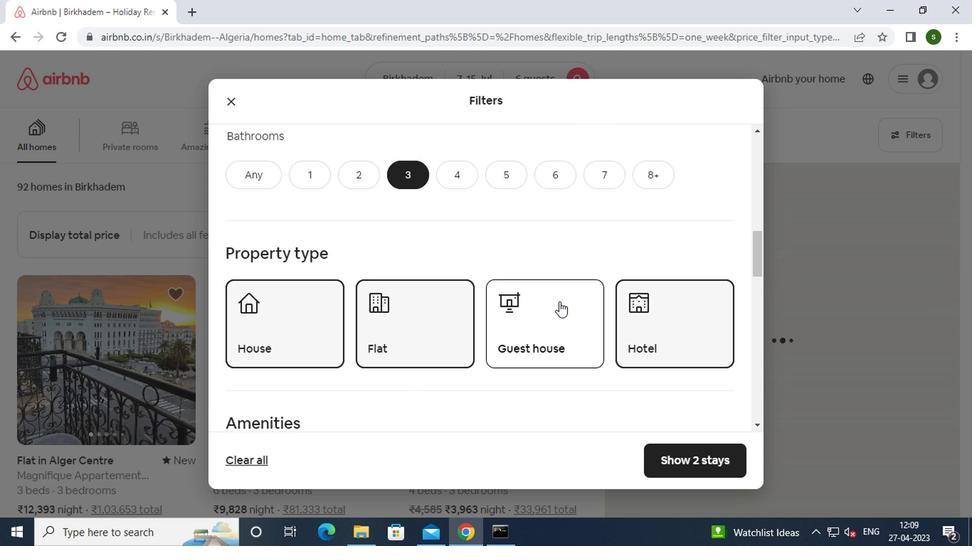 
Action: Mouse scrolled (555, 302) with delta (0, -1)
Screenshot: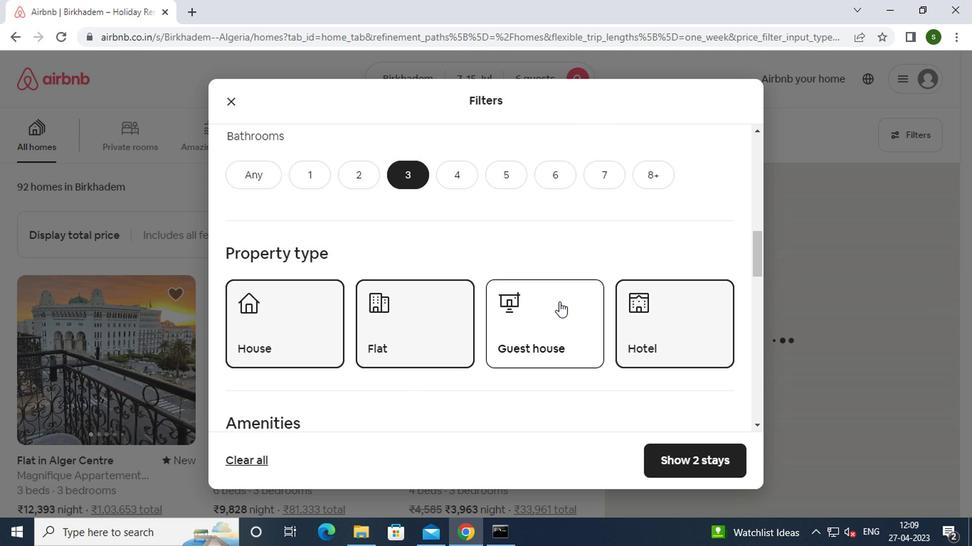 
Action: Mouse scrolled (555, 302) with delta (0, -1)
Screenshot: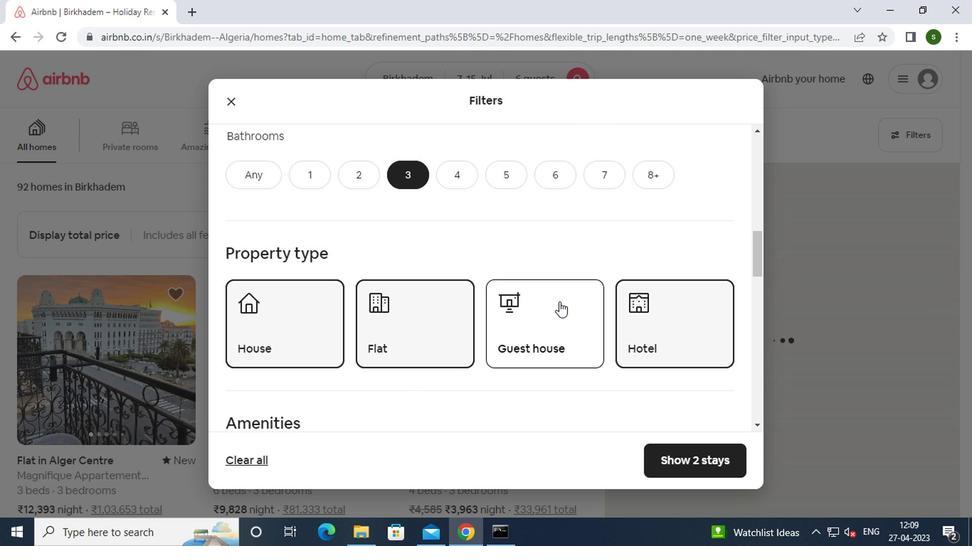 
Action: Mouse scrolled (555, 302) with delta (0, -1)
Screenshot: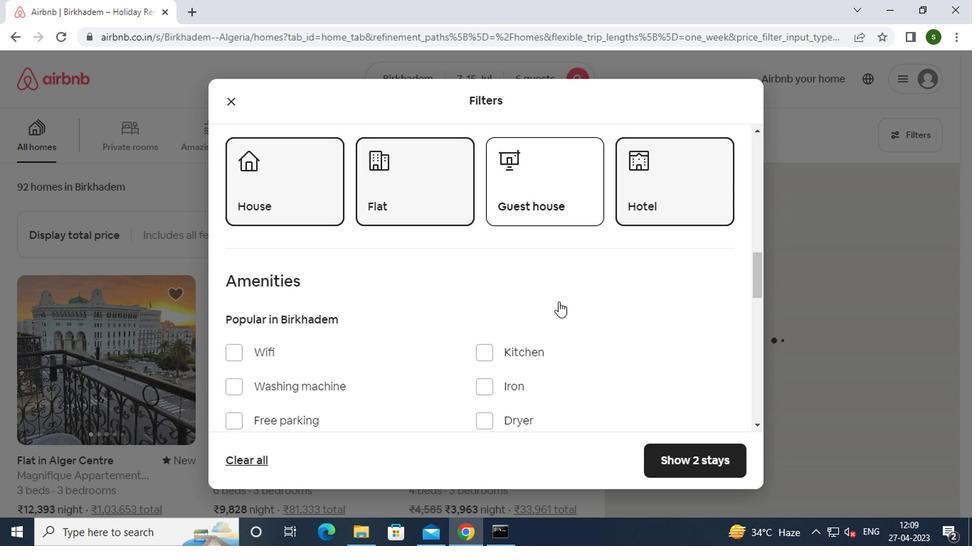 
Action: Mouse moved to (327, 311)
Screenshot: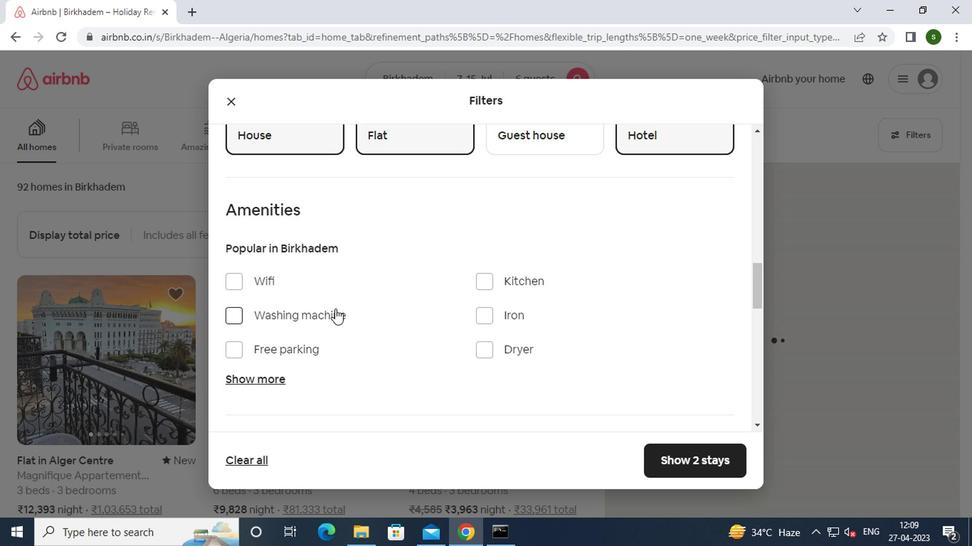 
Action: Mouse pressed left at (327, 311)
Screenshot: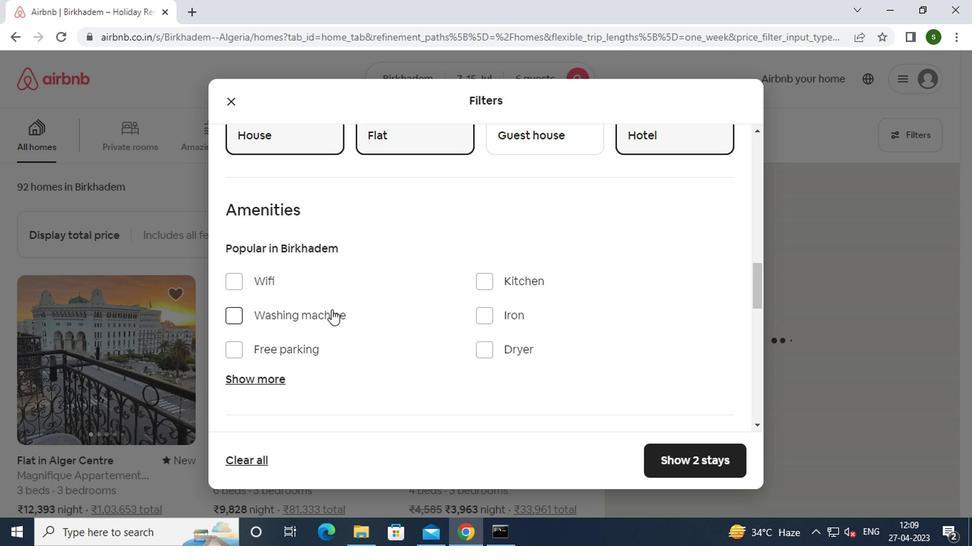 
Action: Mouse moved to (577, 322)
Screenshot: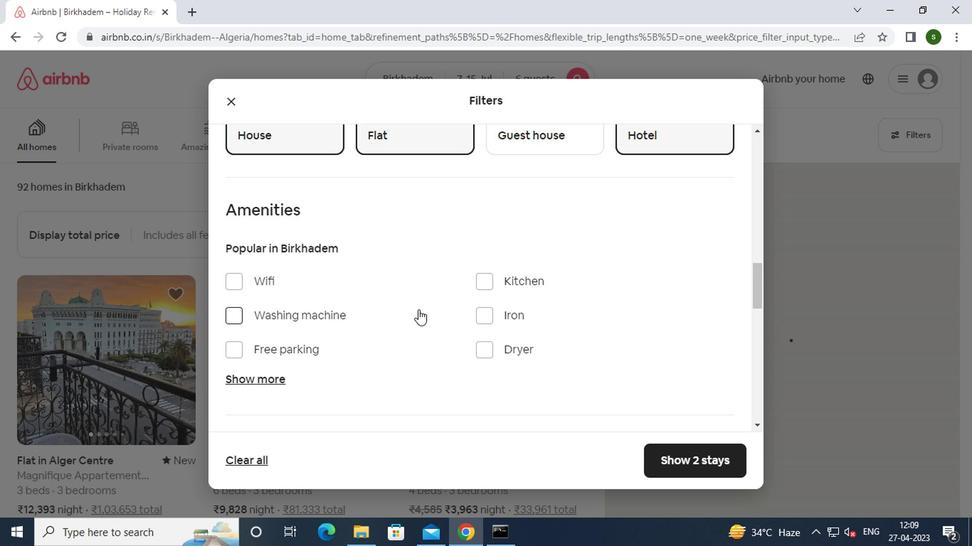 
Action: Mouse scrolled (577, 321) with delta (0, -1)
Screenshot: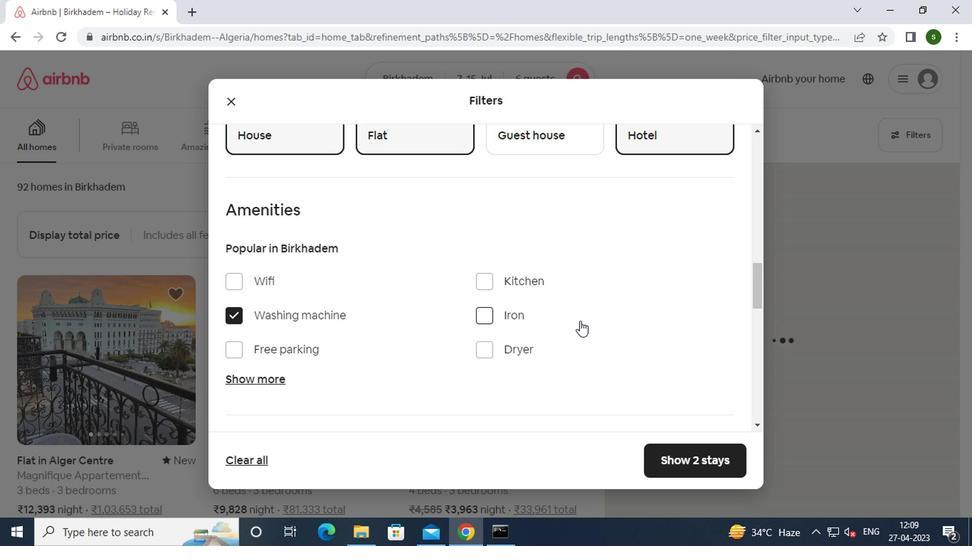 
Action: Mouse scrolled (577, 321) with delta (0, -1)
Screenshot: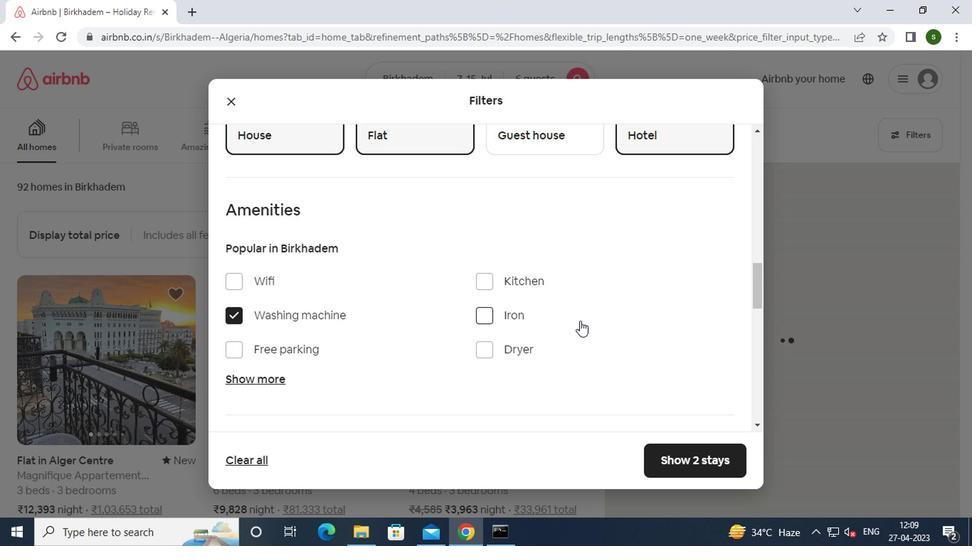 
Action: Mouse scrolled (577, 321) with delta (0, -1)
Screenshot: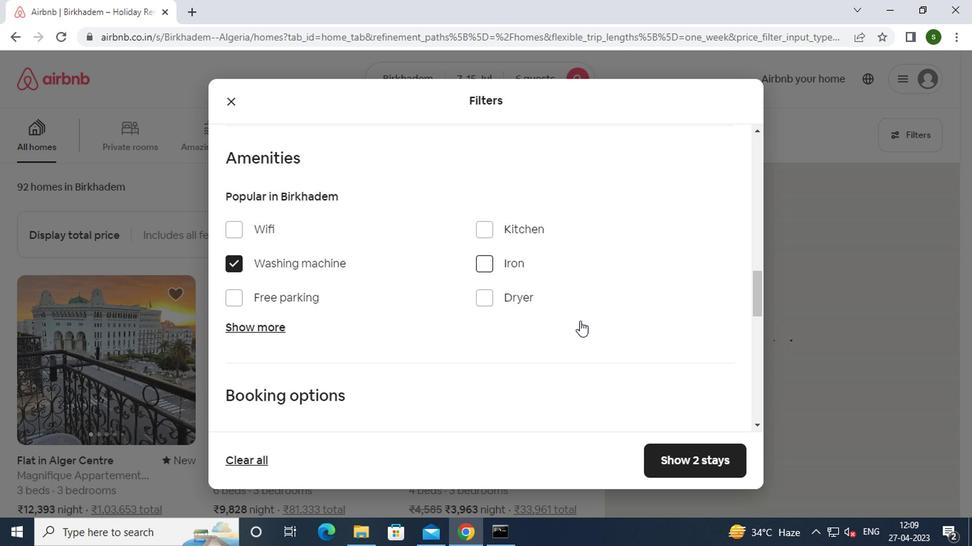 
Action: Mouse scrolled (577, 321) with delta (0, -1)
Screenshot: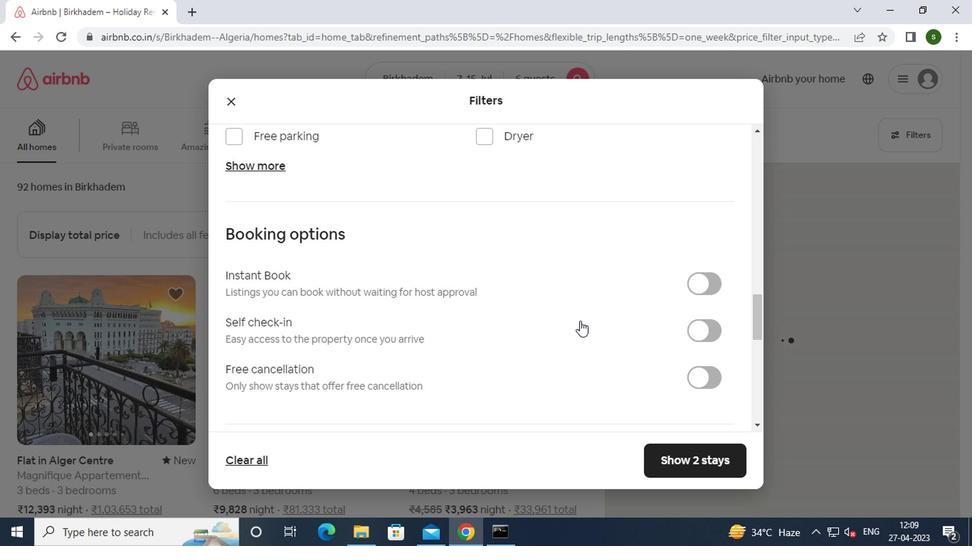 
Action: Mouse moved to (687, 258)
Screenshot: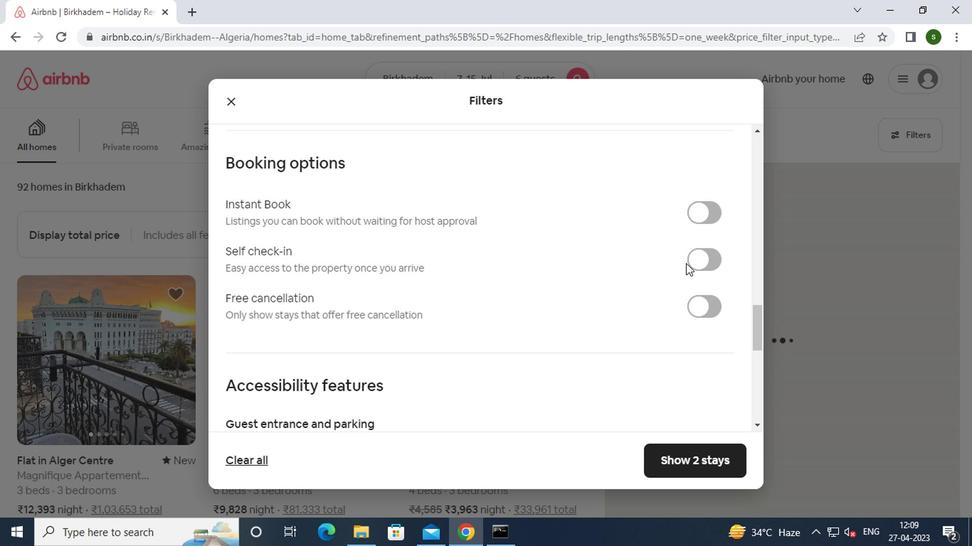 
Action: Mouse pressed left at (687, 258)
Screenshot: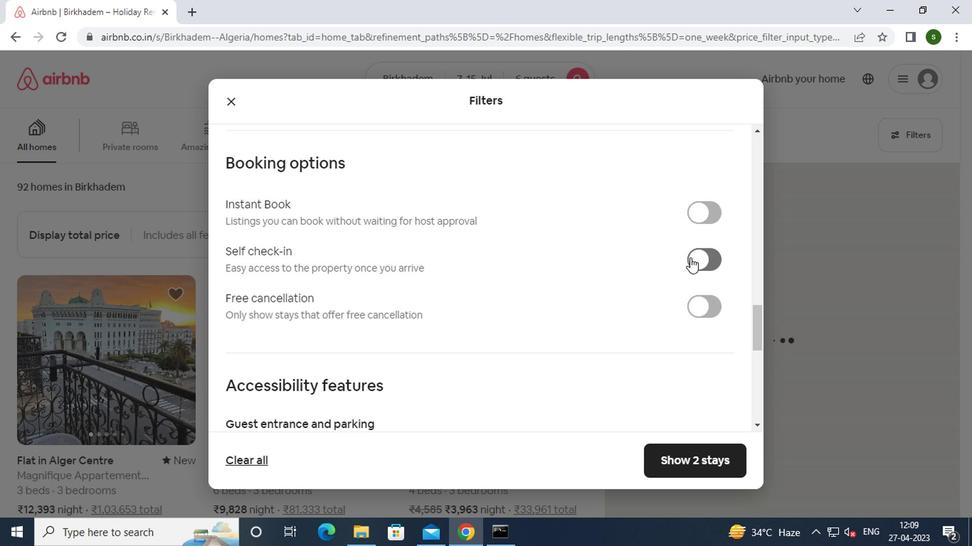 
Action: Mouse moved to (674, 452)
Screenshot: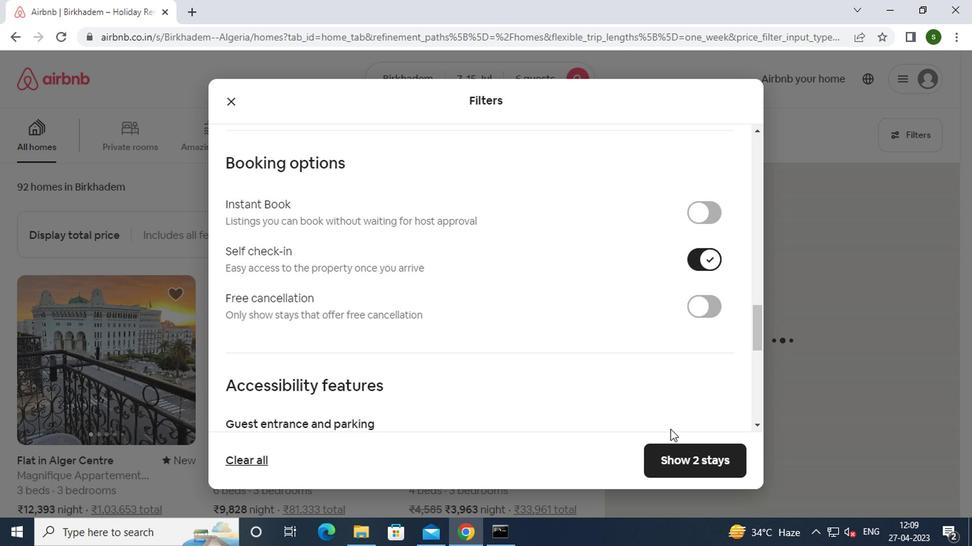 
Action: Mouse pressed left at (674, 452)
Screenshot: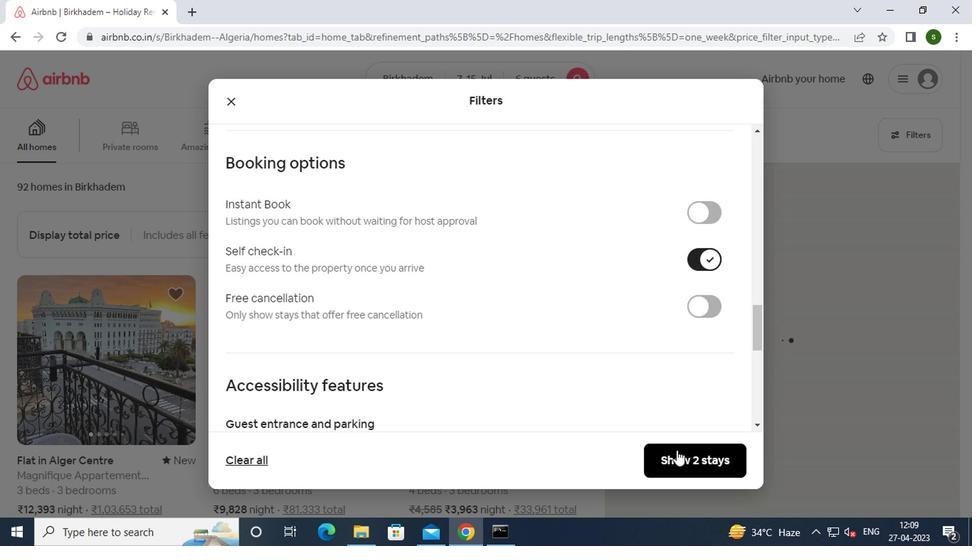 
